Task: Search one way flight ticket for 1 adult, 6 children, 1 infant in seat and 1 infant on lap in business from Durango: Durango√la Plata County Airport to Sheridan: Sheridan County Airport on 8-6-2023. Choice of flights is Southwest. Number of bags: 2 carry on bags. Price is upto 80000. Outbound departure time preference is 14:00.
Action: Mouse moved to (217, 304)
Screenshot: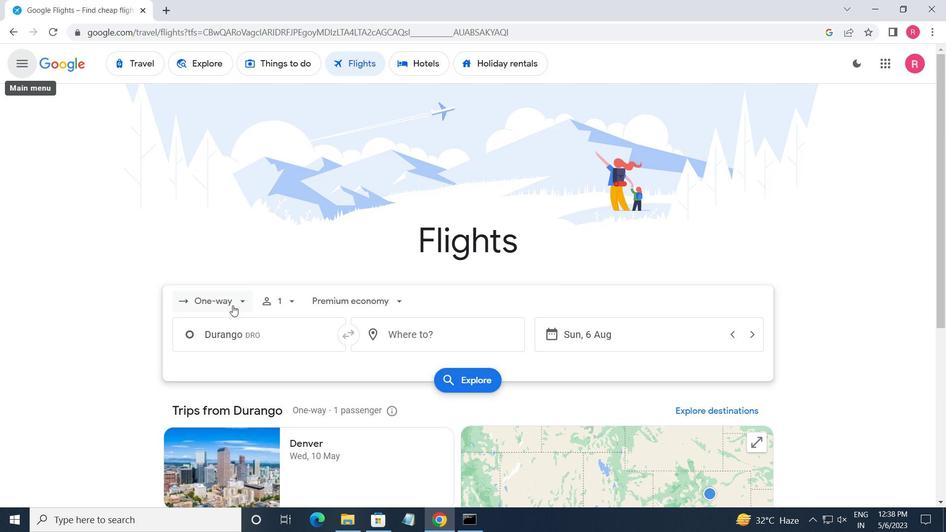 
Action: Mouse pressed left at (217, 304)
Screenshot: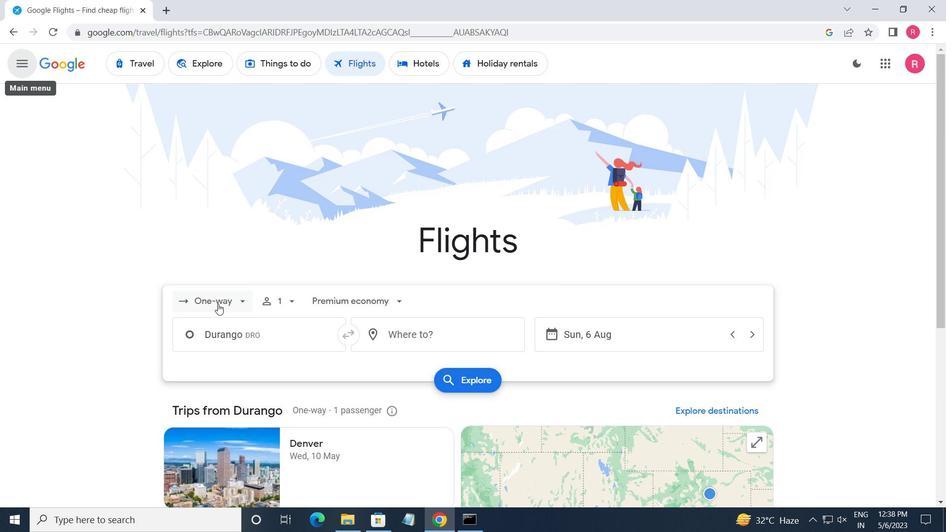 
Action: Mouse moved to (245, 361)
Screenshot: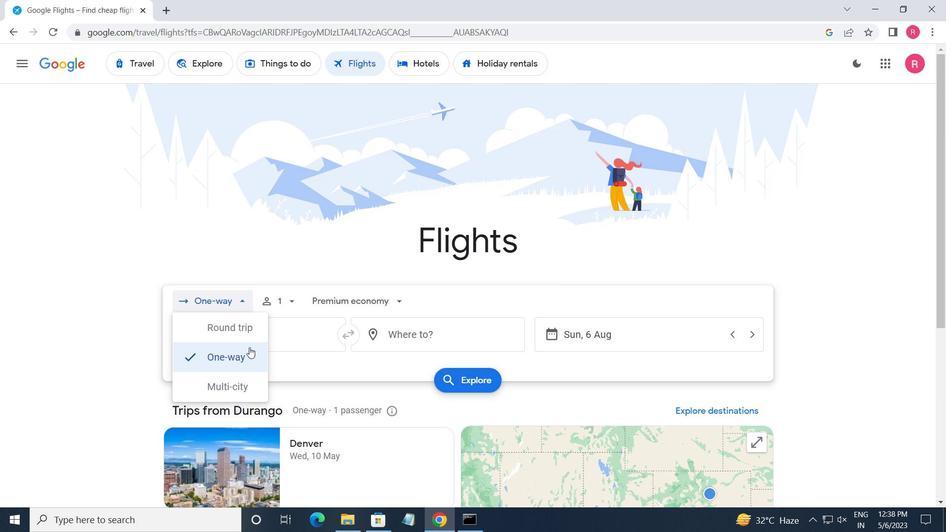 
Action: Mouse pressed left at (245, 361)
Screenshot: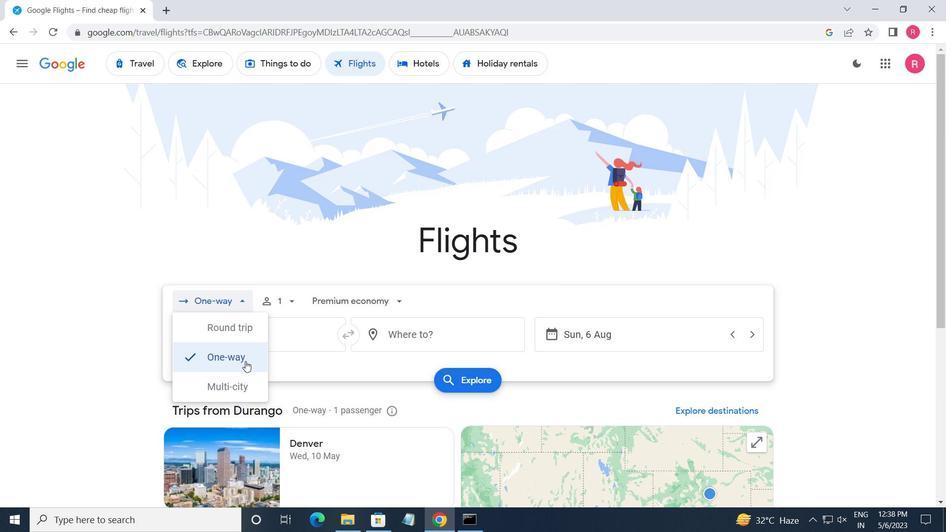 
Action: Mouse moved to (283, 302)
Screenshot: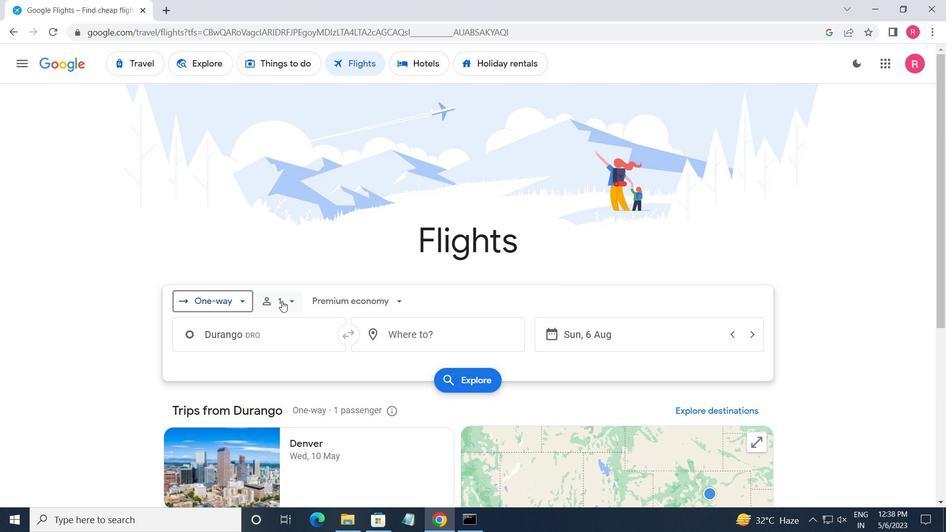 
Action: Mouse pressed left at (283, 302)
Screenshot: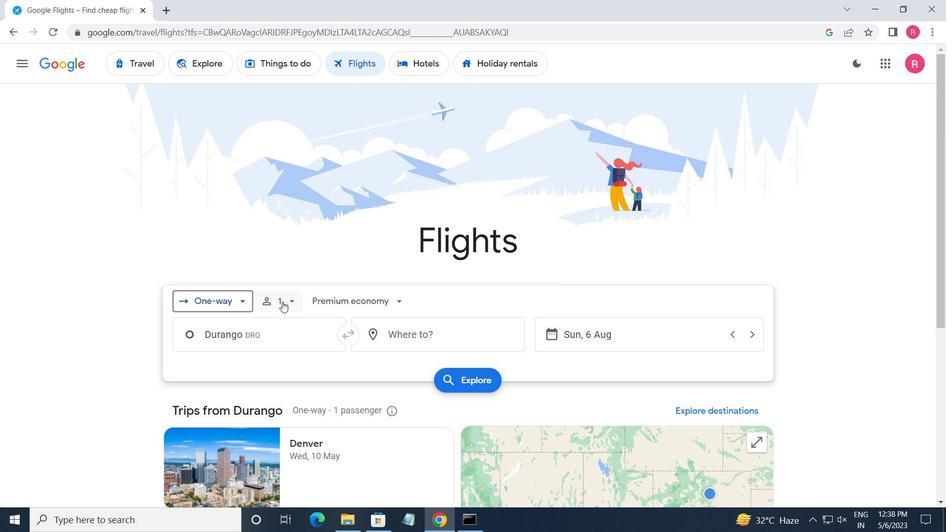 
Action: Mouse moved to (388, 359)
Screenshot: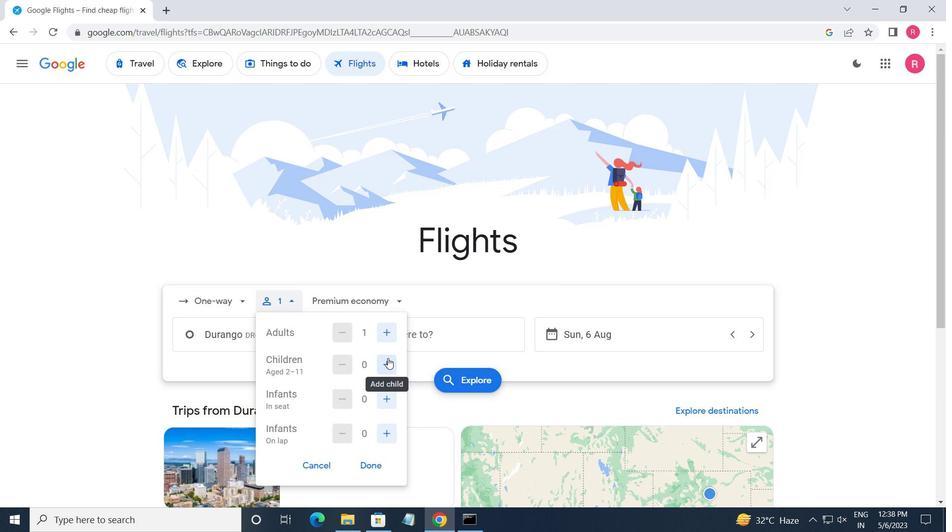
Action: Mouse pressed left at (388, 359)
Screenshot: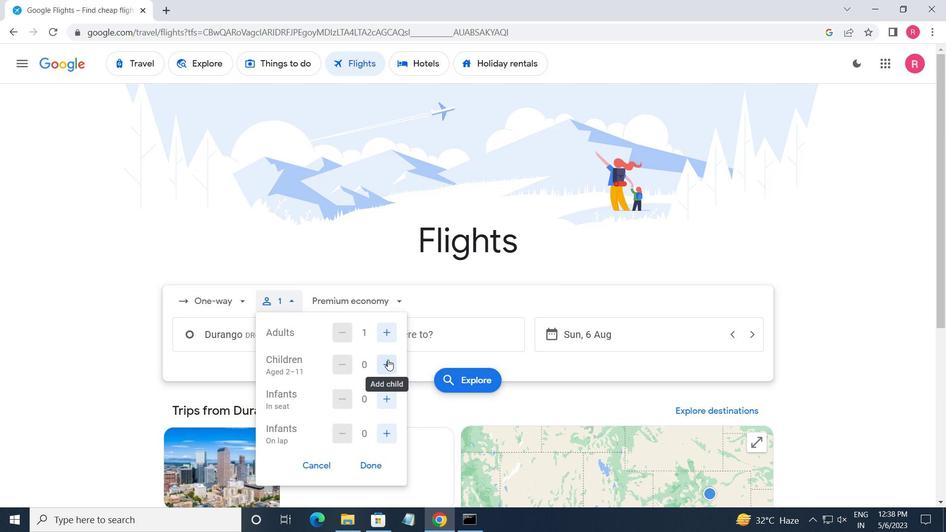 
Action: Mouse pressed left at (388, 359)
Screenshot: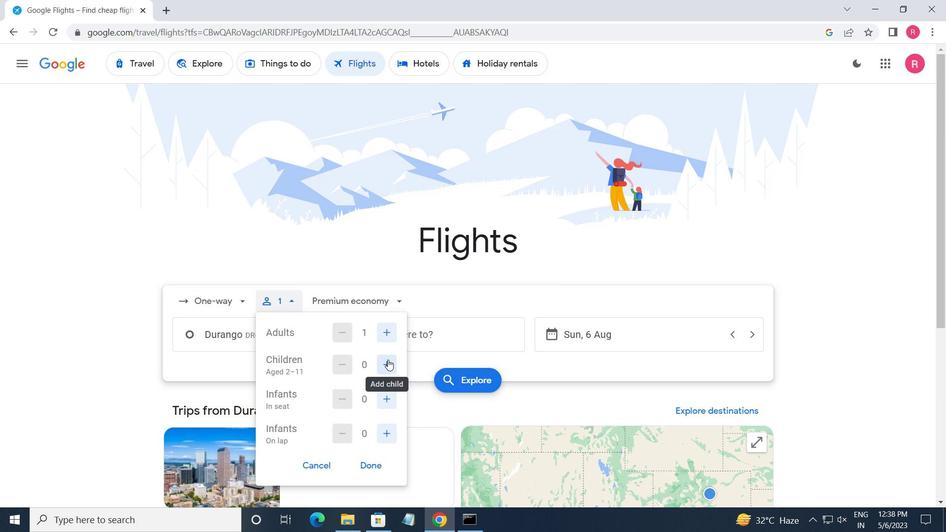 
Action: Mouse pressed left at (388, 359)
Screenshot: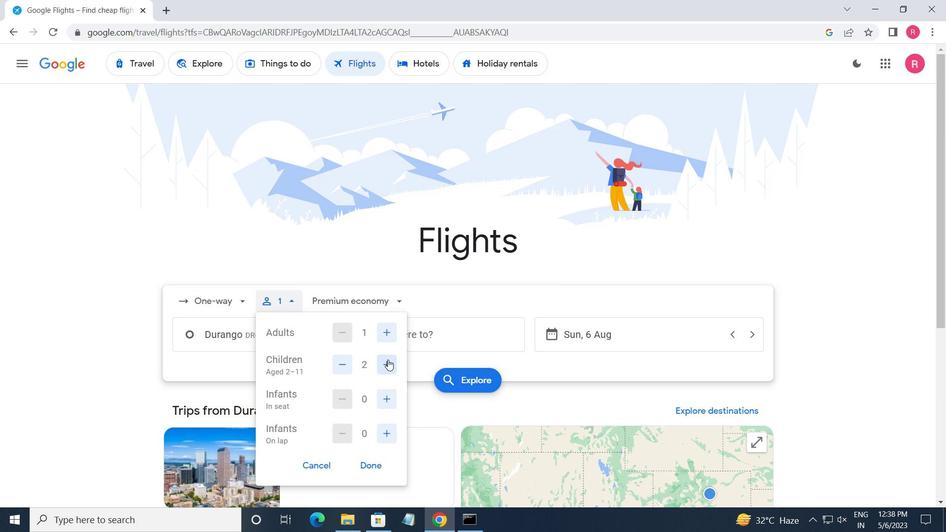 
Action: Mouse pressed left at (388, 359)
Screenshot: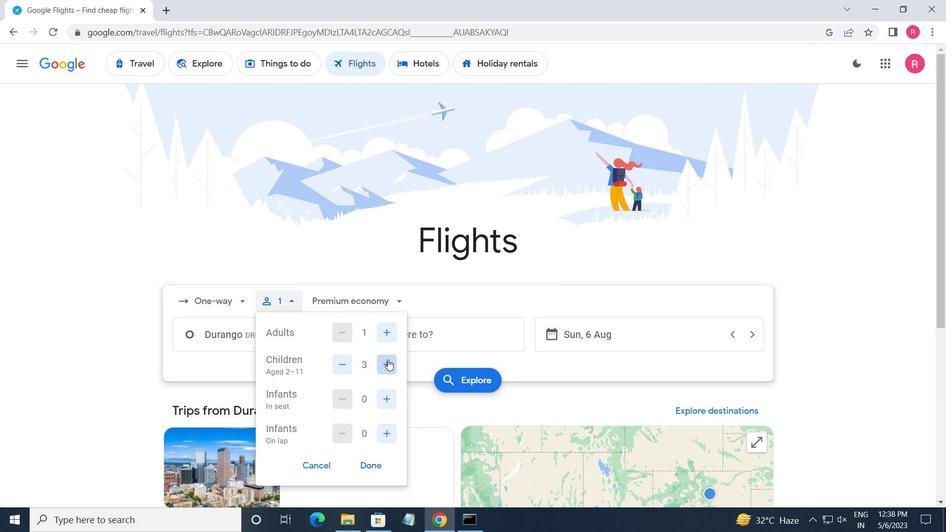 
Action: Mouse pressed left at (388, 359)
Screenshot: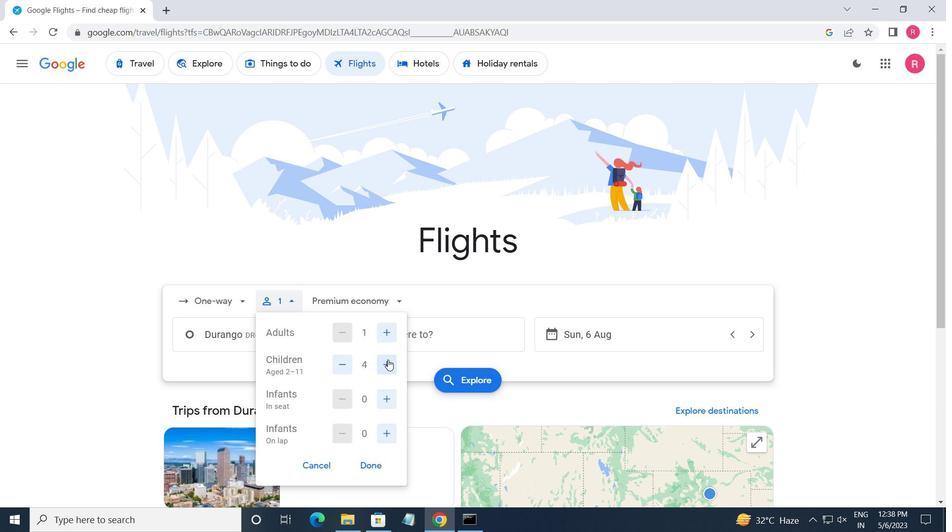 
Action: Mouse pressed left at (388, 359)
Screenshot: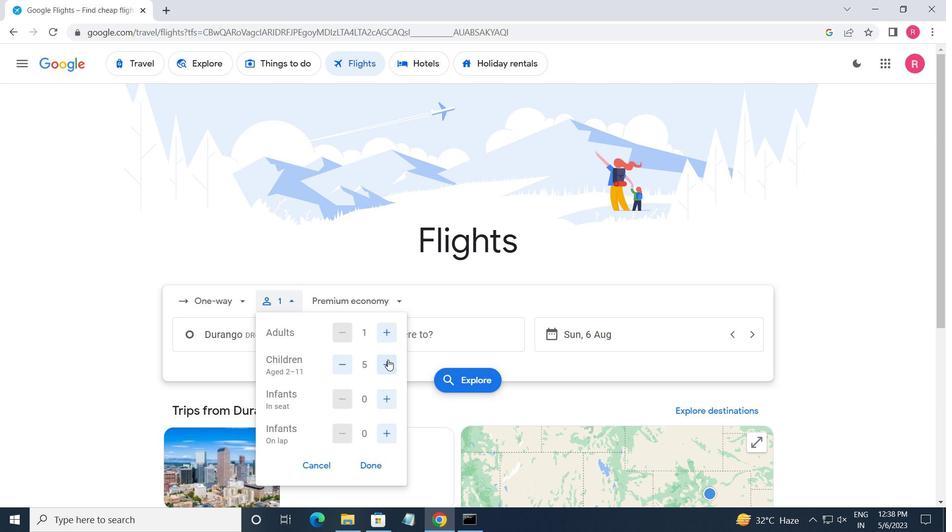 
Action: Mouse moved to (387, 403)
Screenshot: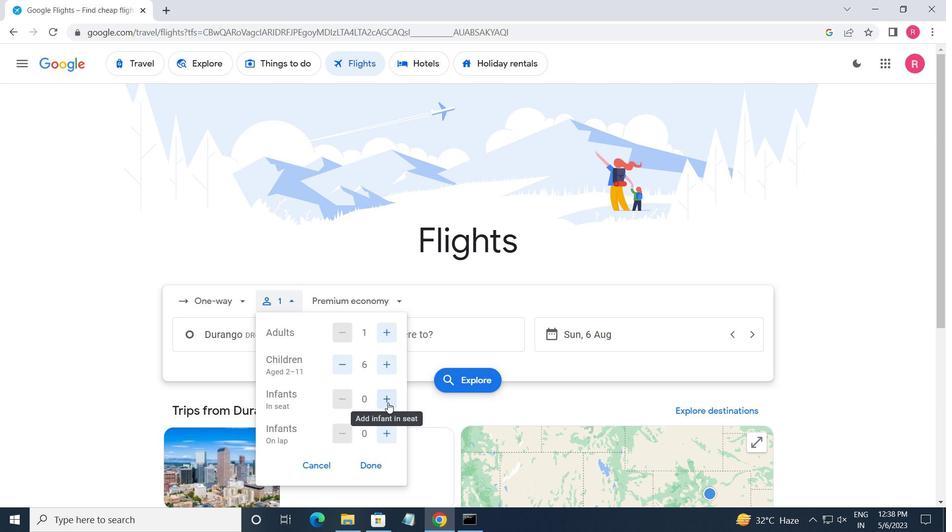 
Action: Mouse pressed left at (387, 403)
Screenshot: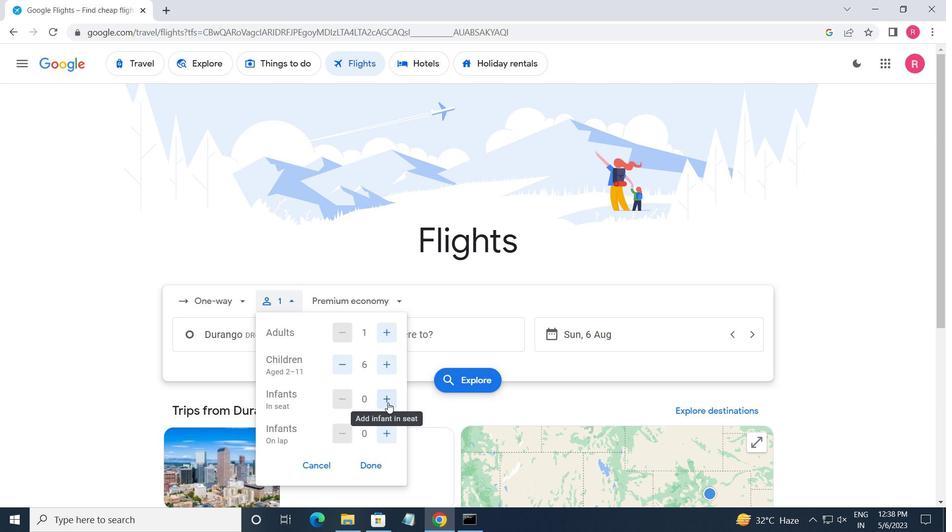
Action: Mouse moved to (386, 441)
Screenshot: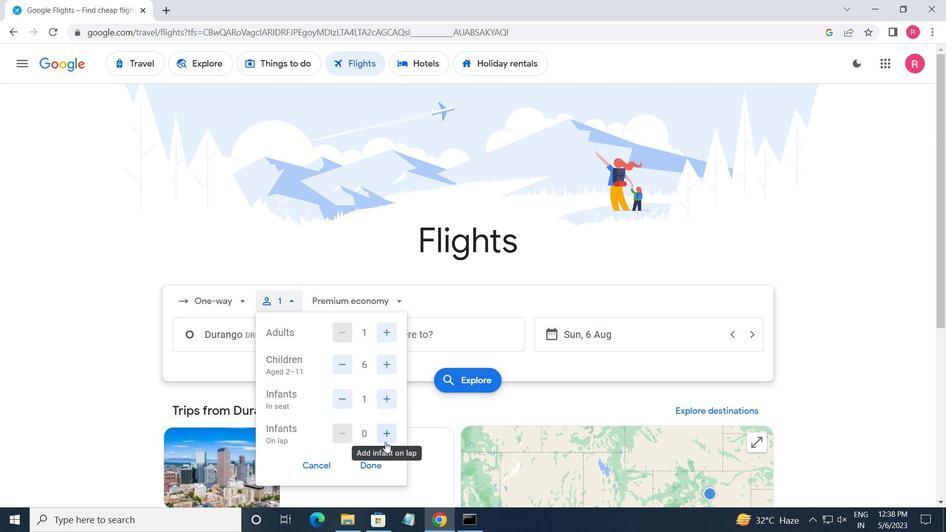 
Action: Mouse pressed left at (386, 441)
Screenshot: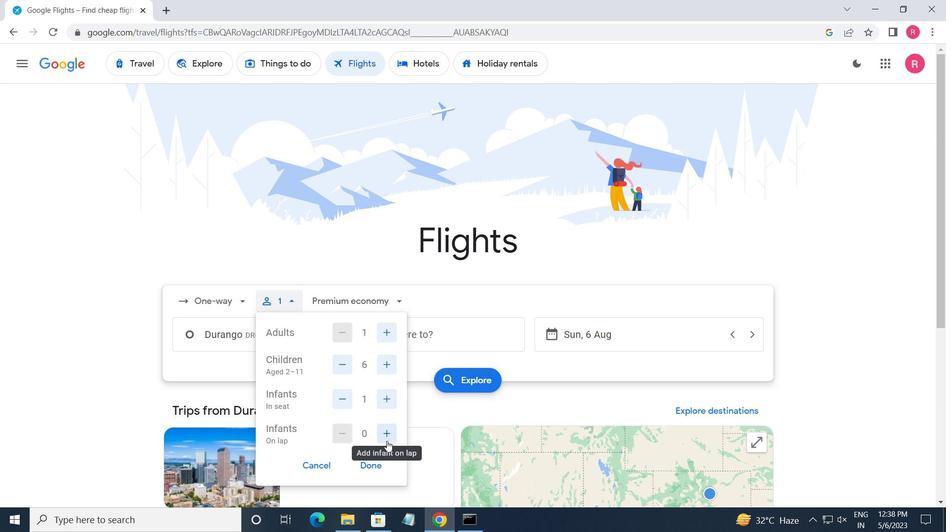 
Action: Mouse moved to (372, 466)
Screenshot: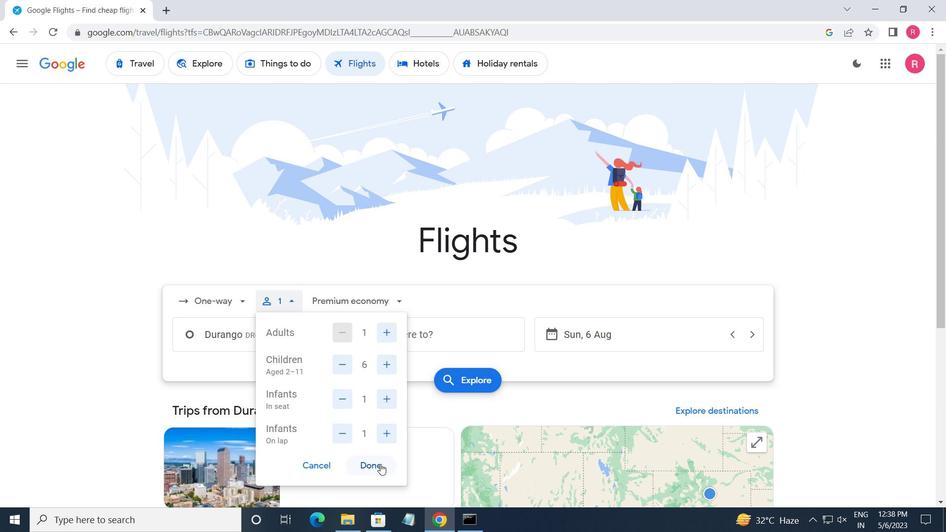 
Action: Mouse pressed left at (372, 466)
Screenshot: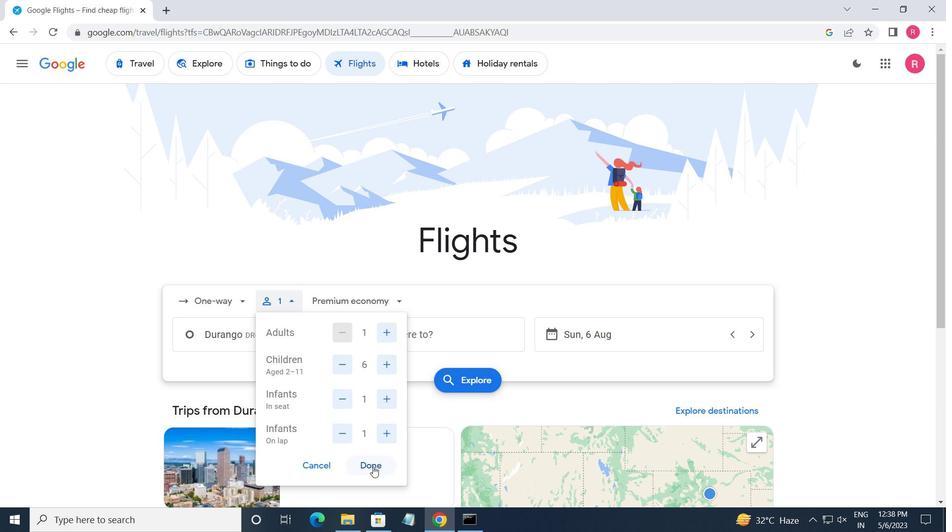 
Action: Mouse moved to (364, 307)
Screenshot: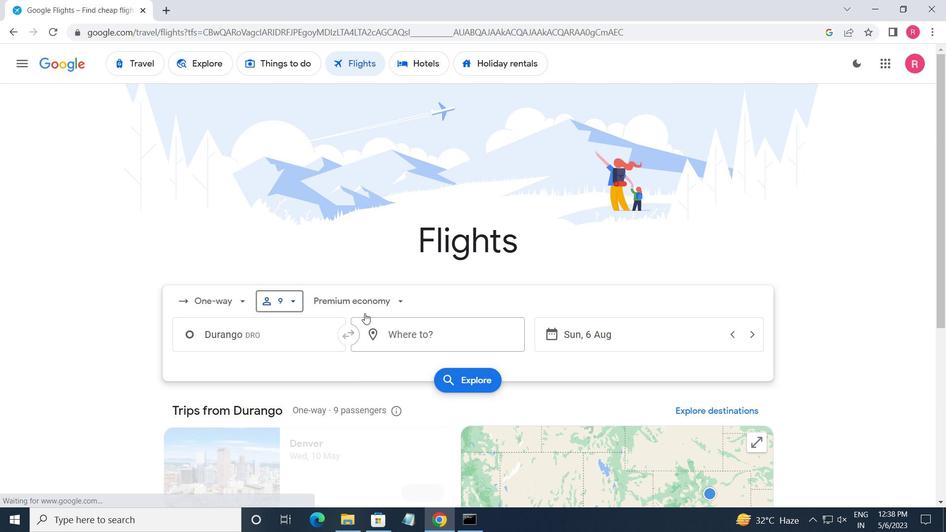 
Action: Mouse pressed left at (364, 307)
Screenshot: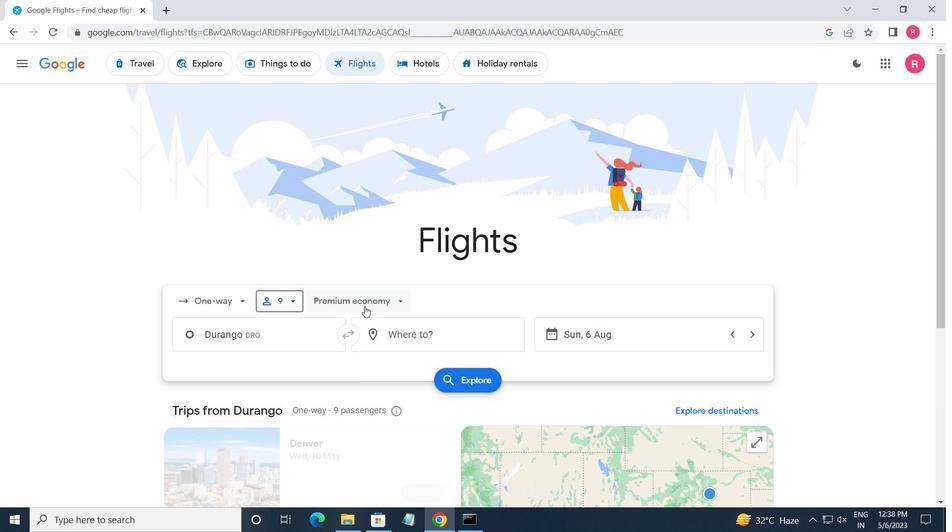 
Action: Mouse moved to (355, 384)
Screenshot: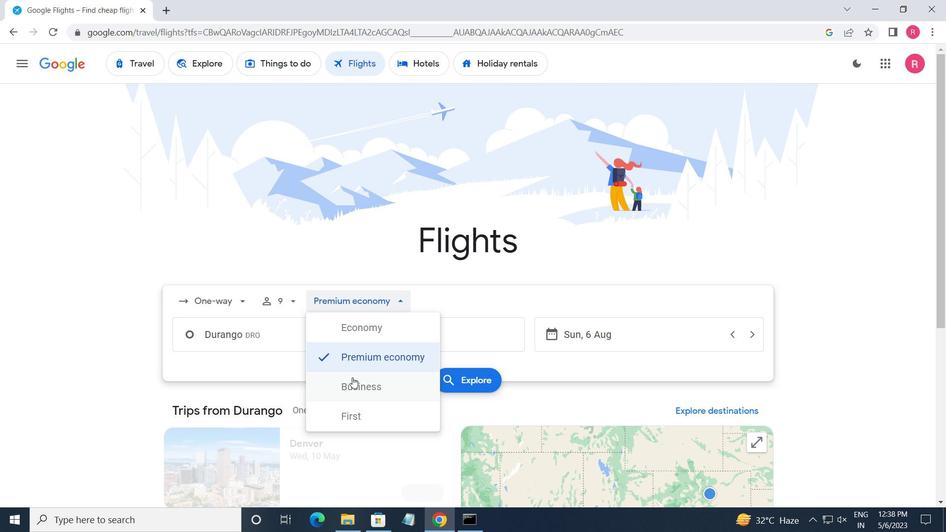 
Action: Mouse pressed left at (355, 384)
Screenshot: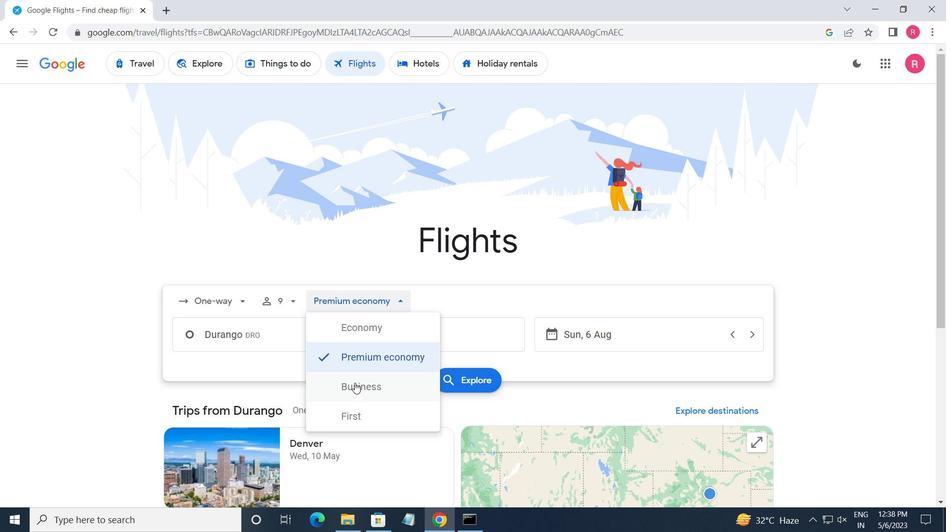 
Action: Mouse moved to (276, 341)
Screenshot: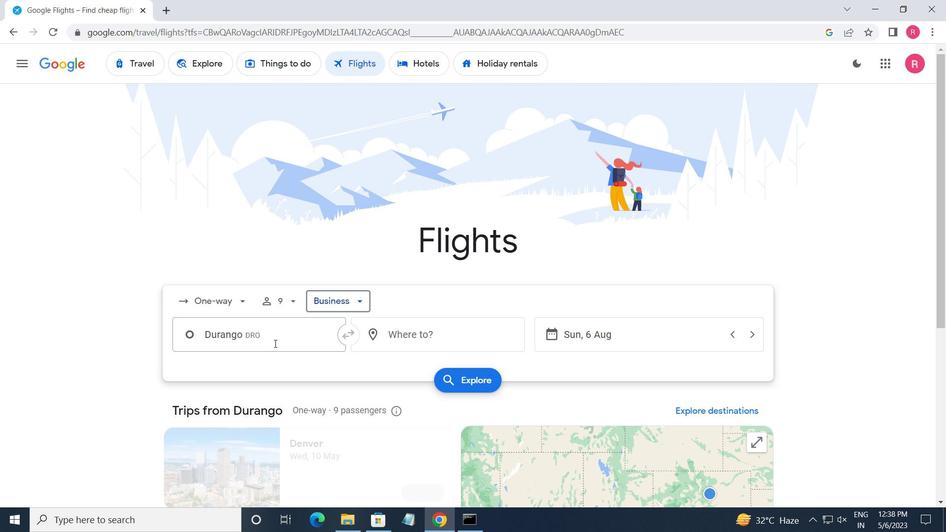 
Action: Mouse pressed left at (276, 341)
Screenshot: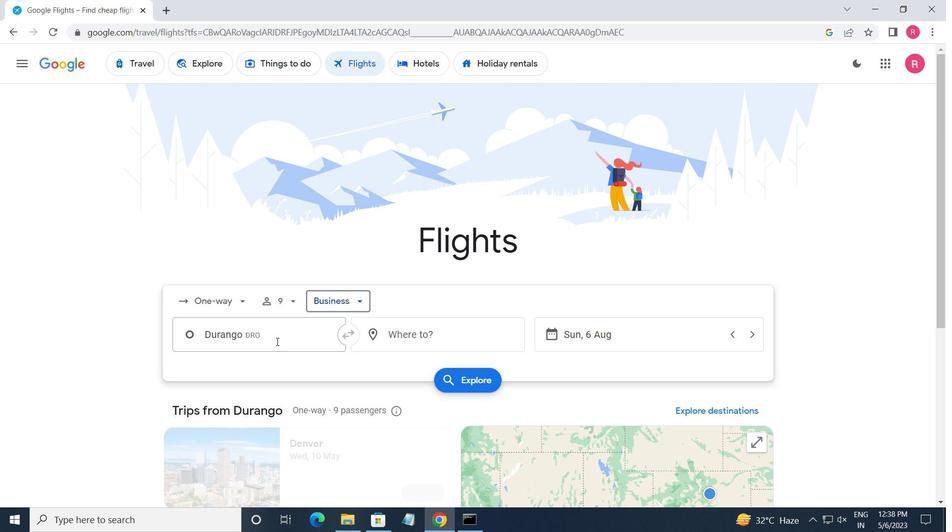 
Action: Key pressed <Key.shift>DURAGO
Screenshot: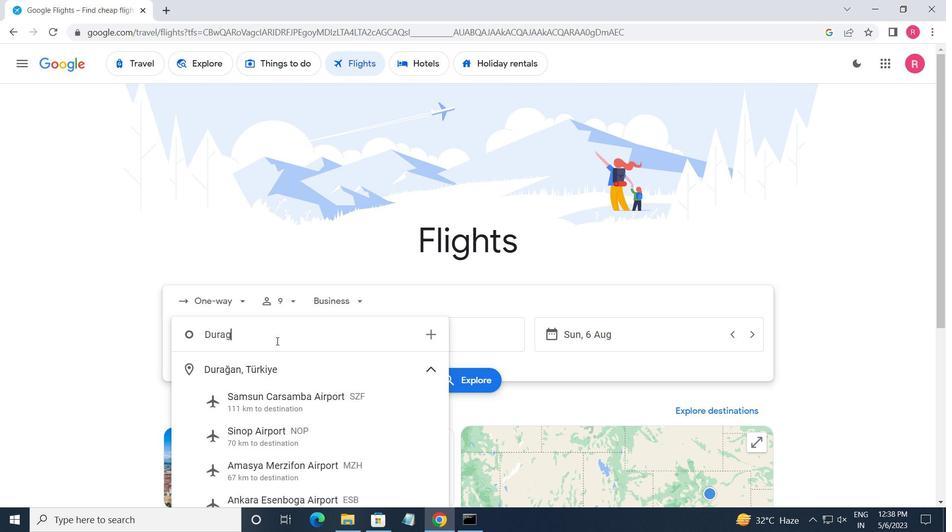 
Action: Mouse moved to (297, 410)
Screenshot: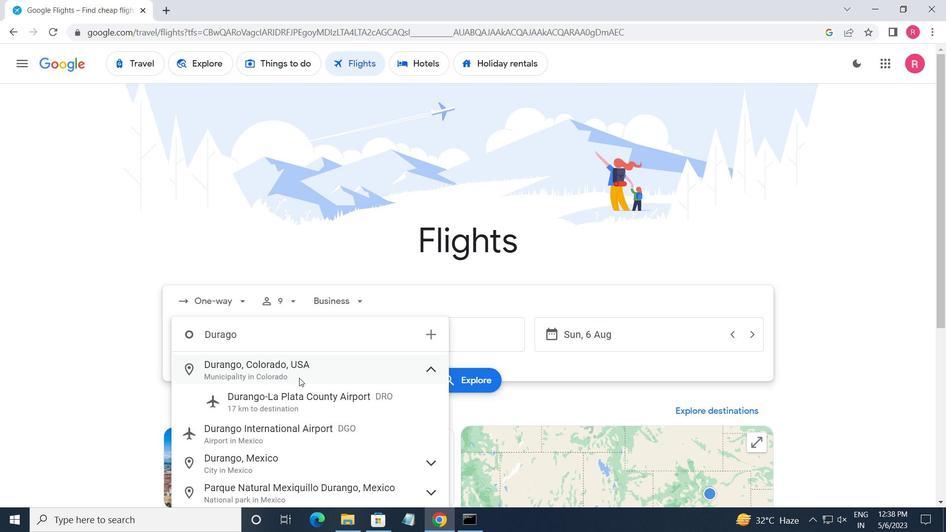 
Action: Mouse pressed left at (297, 410)
Screenshot: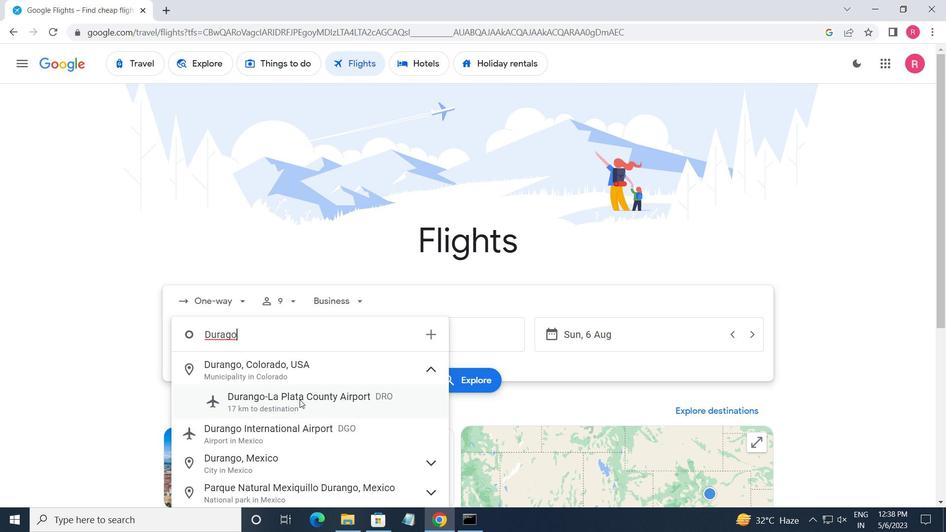 
Action: Mouse moved to (441, 342)
Screenshot: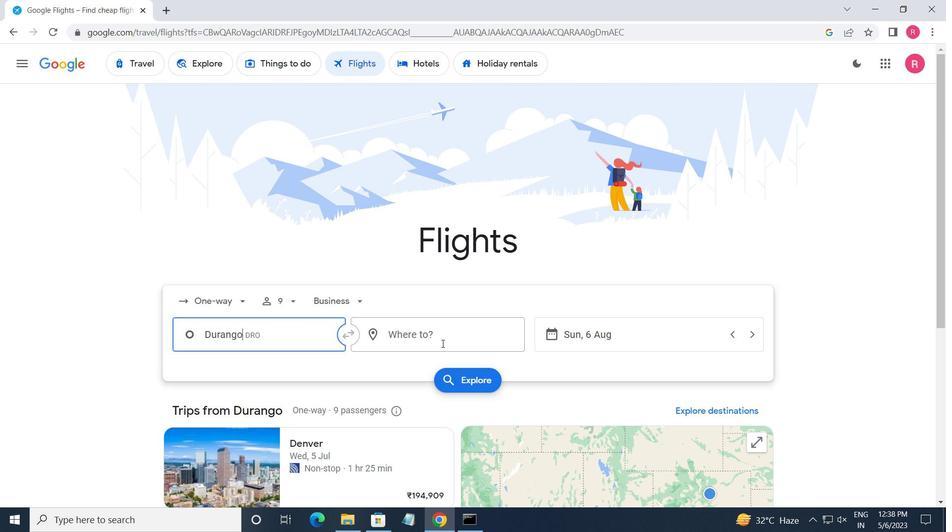 
Action: Mouse pressed left at (441, 342)
Screenshot: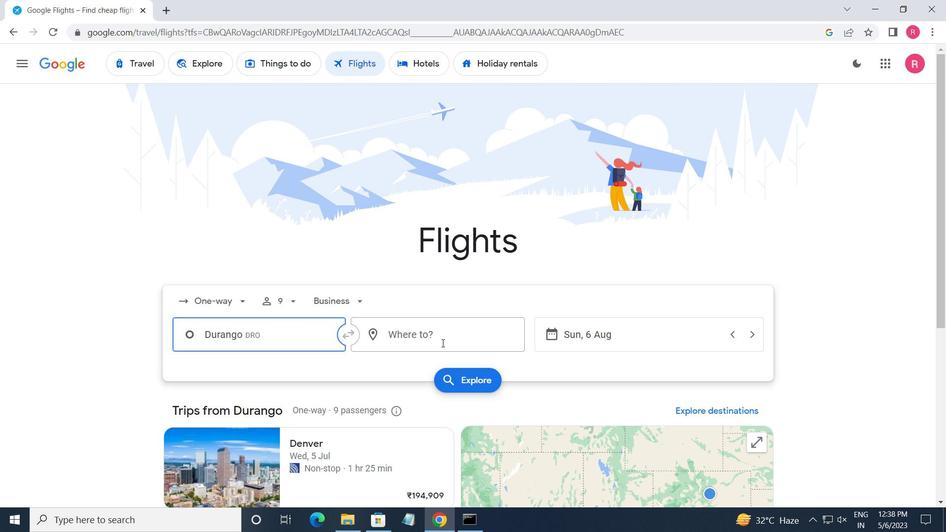 
Action: Key pressed <Key.shift>SHERIDAN
Screenshot: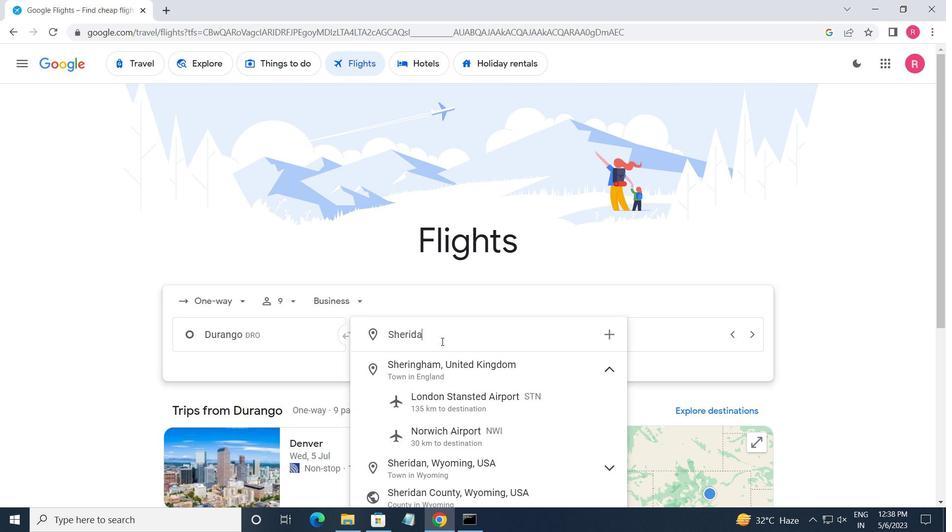 
Action: Mouse moved to (497, 404)
Screenshot: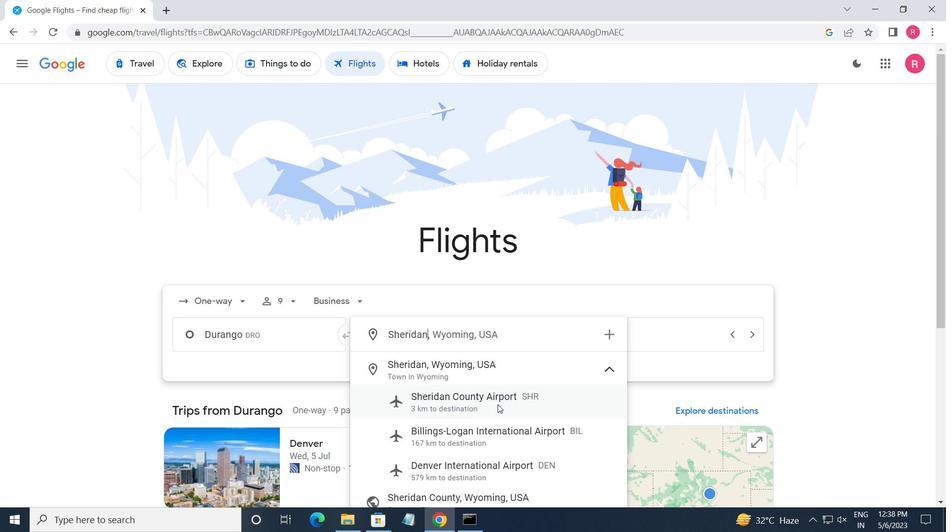 
Action: Mouse pressed left at (497, 404)
Screenshot: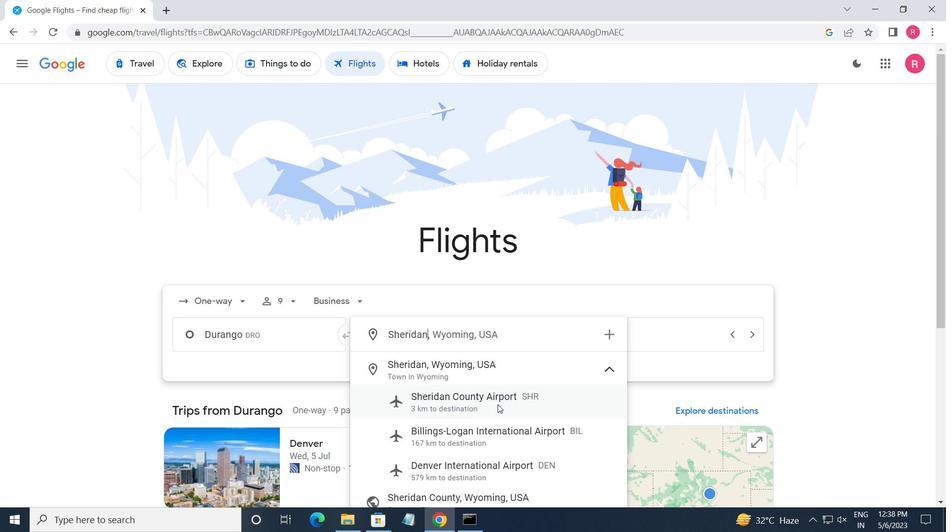 
Action: Mouse moved to (572, 330)
Screenshot: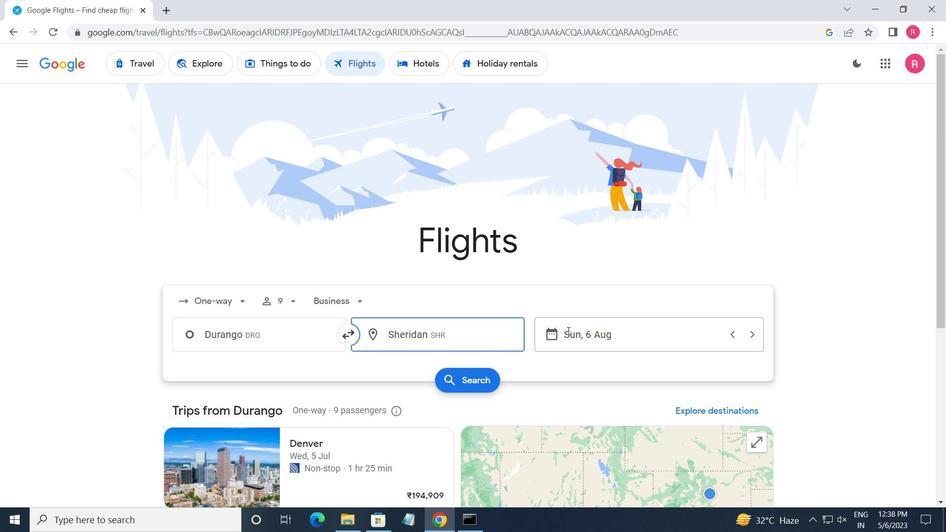 
Action: Mouse pressed left at (572, 330)
Screenshot: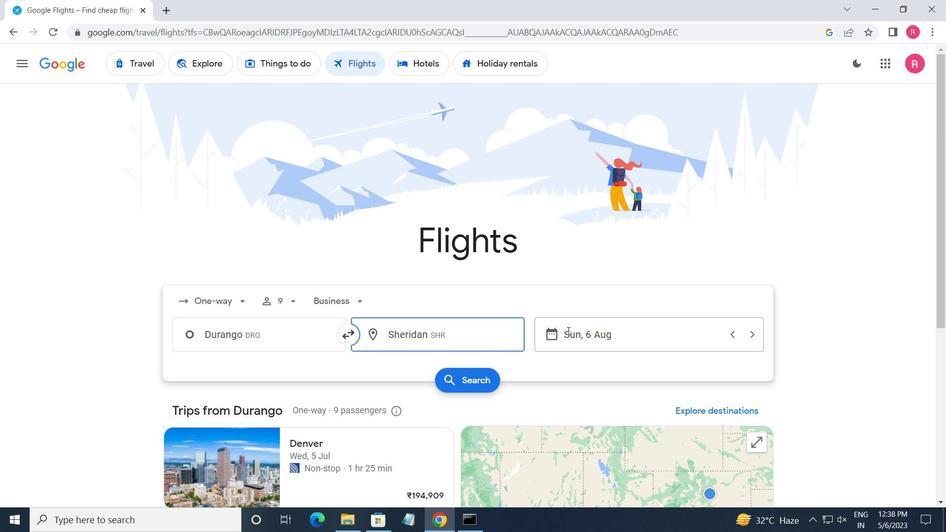 
Action: Mouse moved to (331, 320)
Screenshot: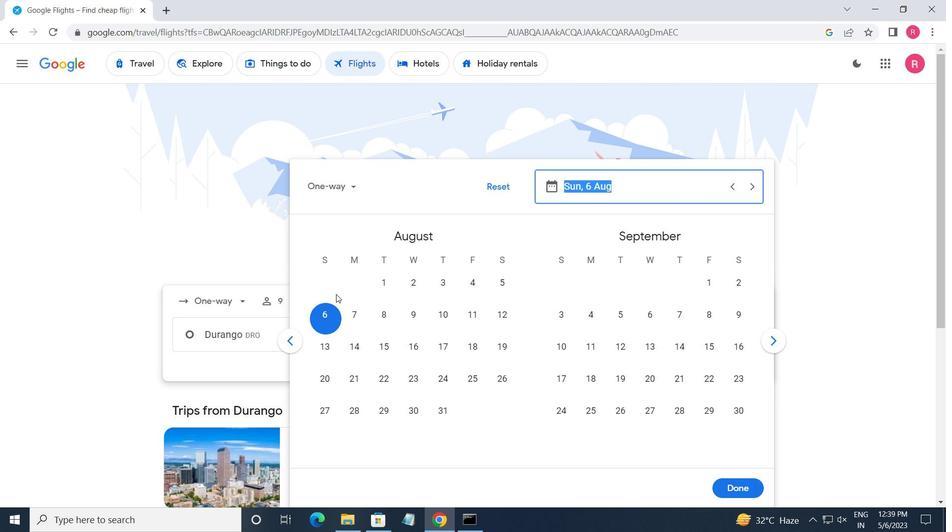 
Action: Mouse pressed left at (331, 320)
Screenshot: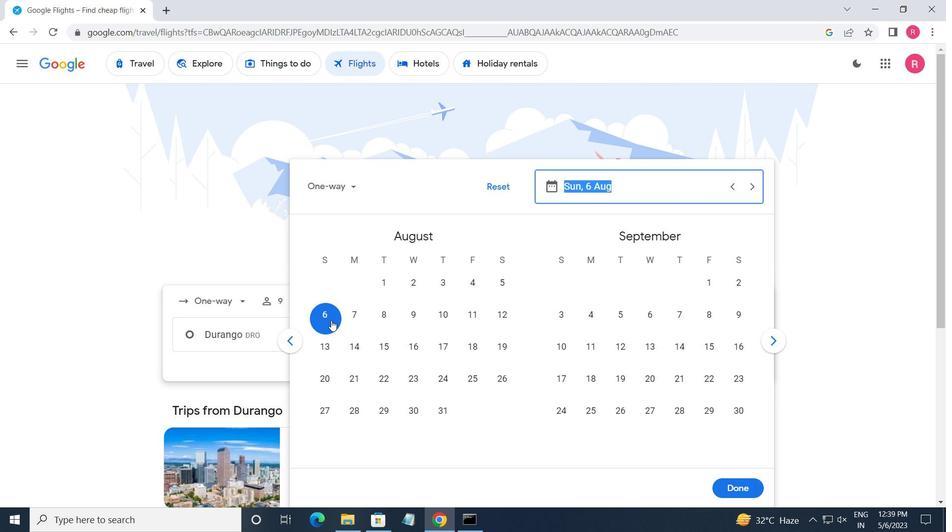 
Action: Mouse moved to (735, 486)
Screenshot: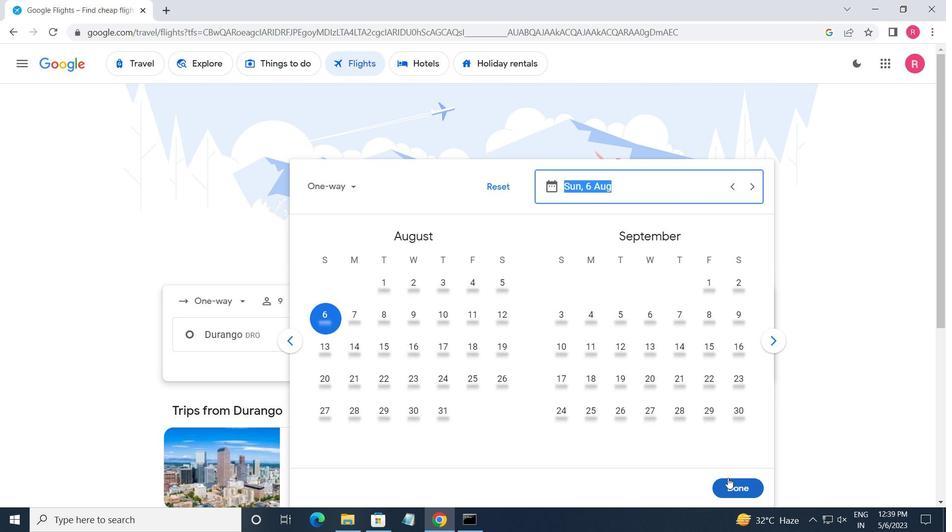 
Action: Mouse pressed left at (735, 486)
Screenshot: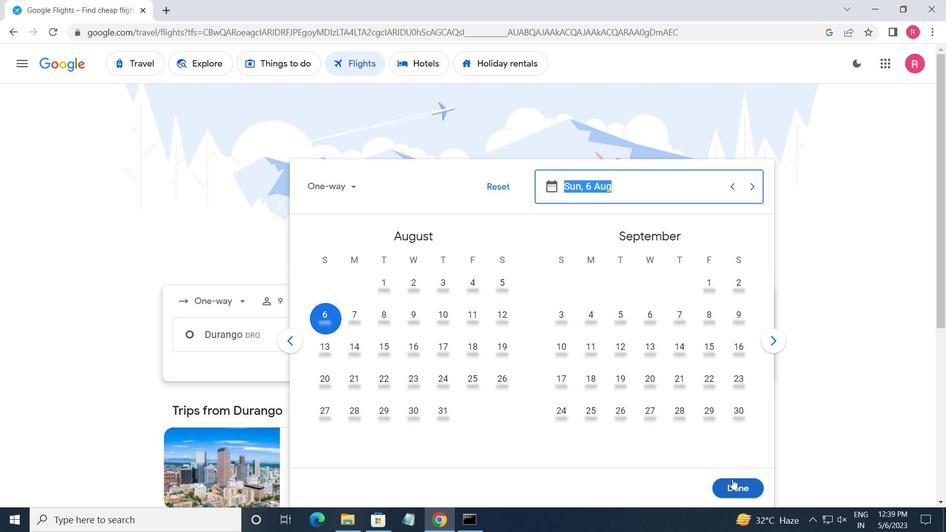 
Action: Mouse moved to (469, 367)
Screenshot: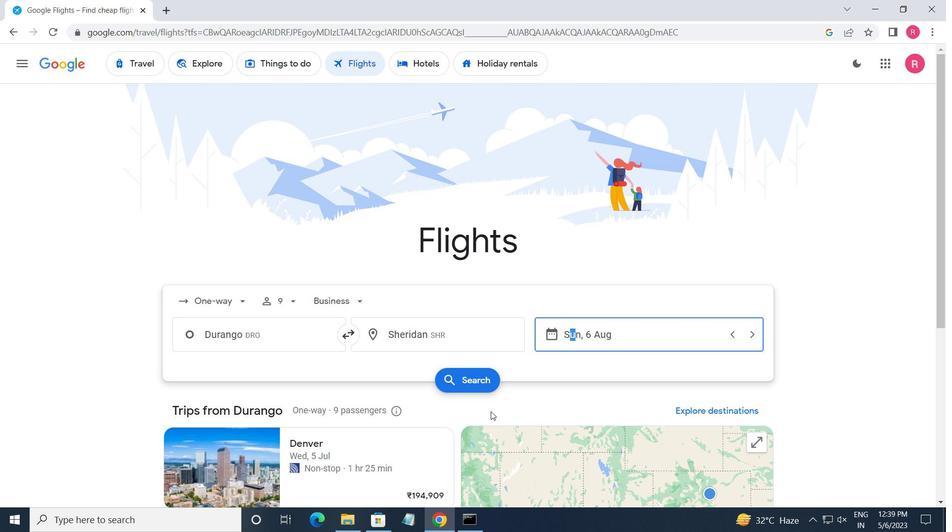 
Action: Mouse pressed left at (469, 367)
Screenshot: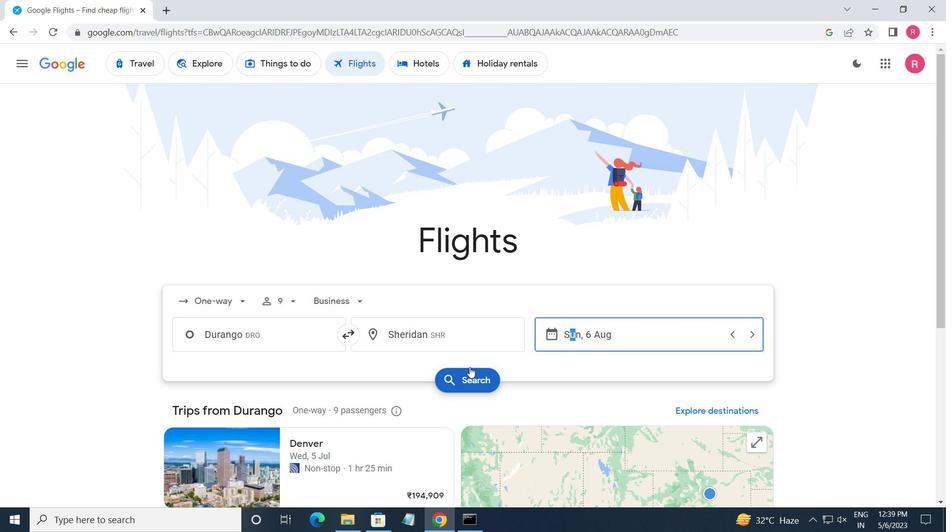 
Action: Mouse moved to (196, 176)
Screenshot: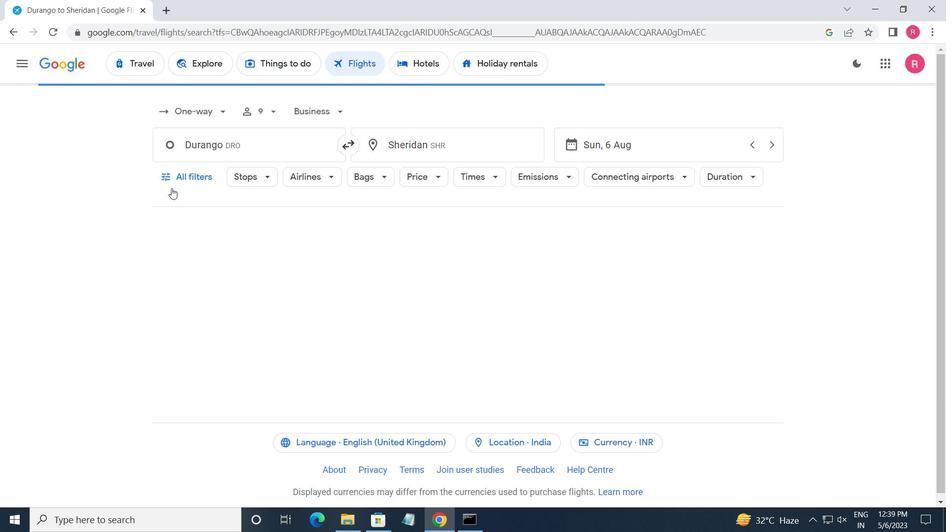 
Action: Mouse pressed left at (196, 176)
Screenshot: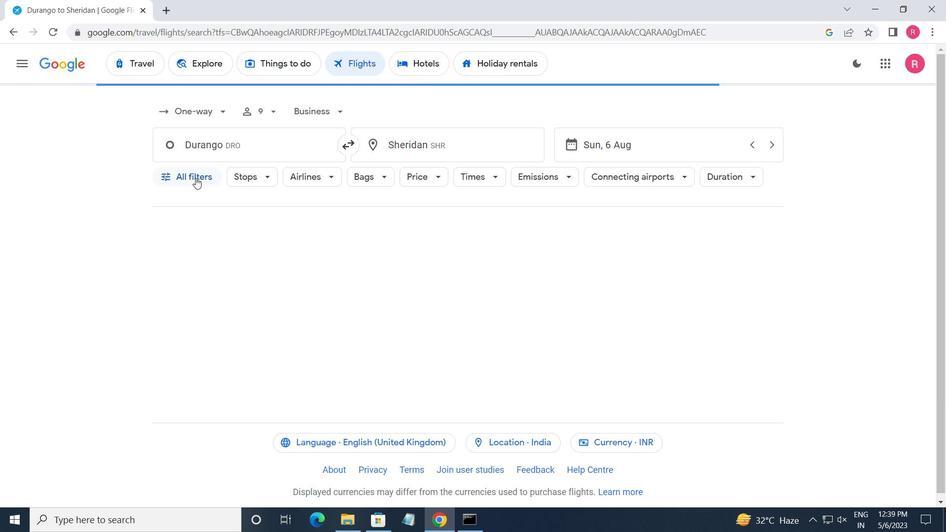 
Action: Mouse moved to (220, 331)
Screenshot: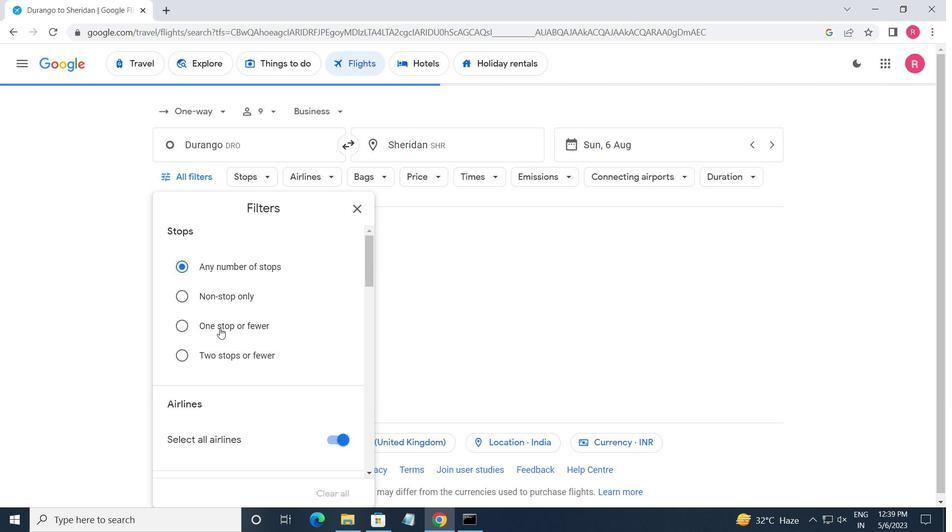 
Action: Mouse scrolled (220, 331) with delta (0, 0)
Screenshot: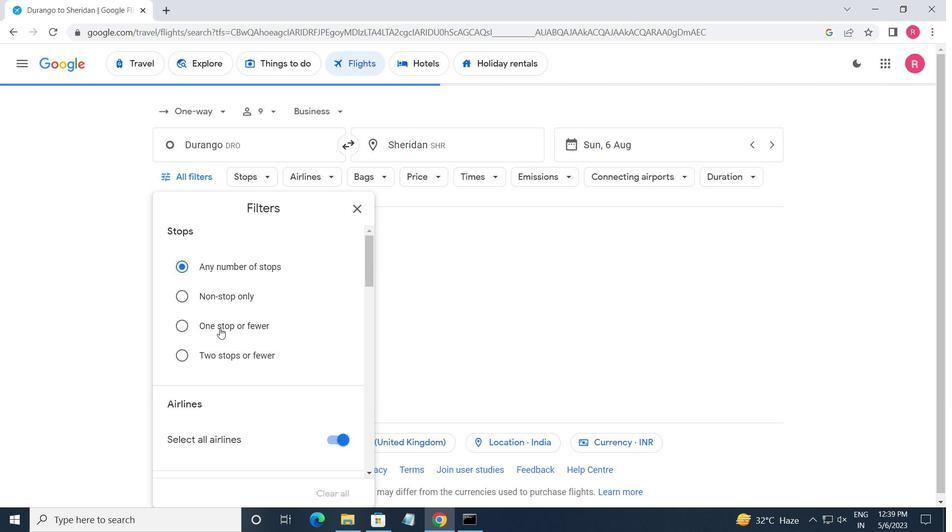 
Action: Mouse moved to (251, 331)
Screenshot: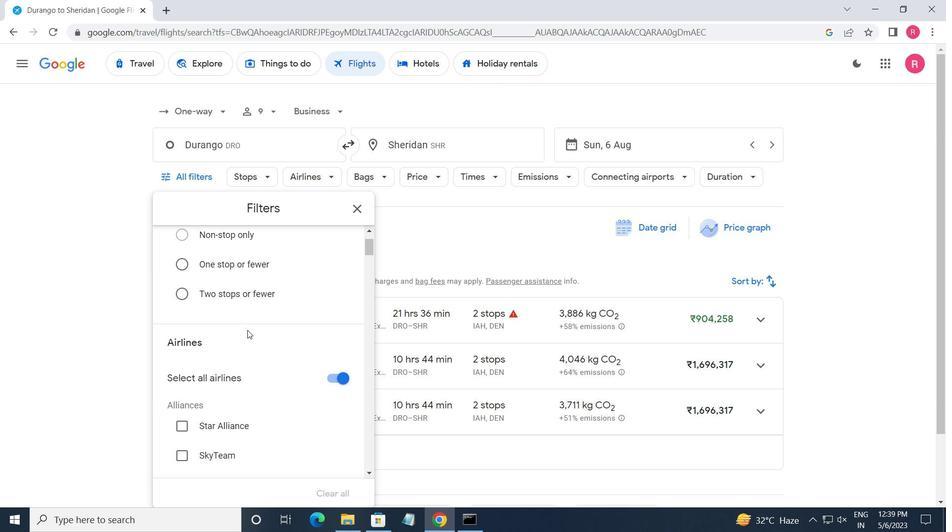 
Action: Mouse scrolled (251, 331) with delta (0, 0)
Screenshot: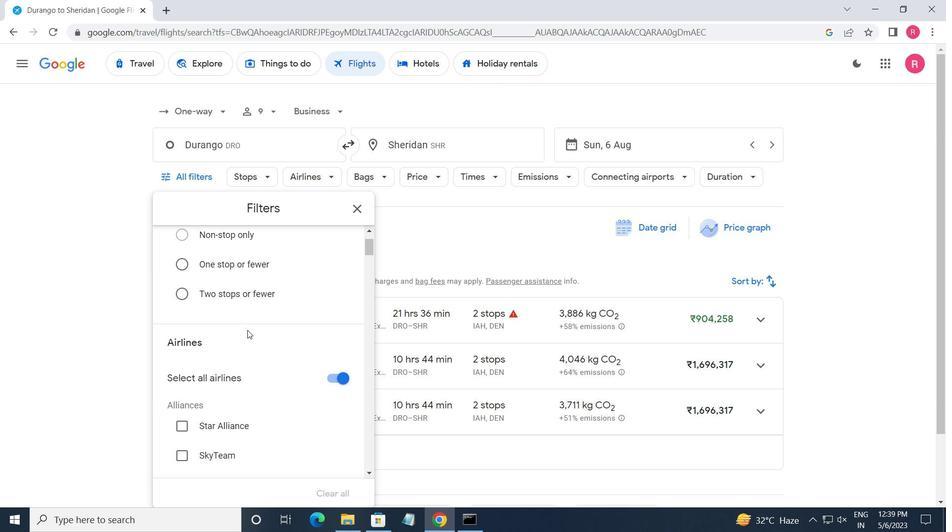 
Action: Mouse moved to (260, 336)
Screenshot: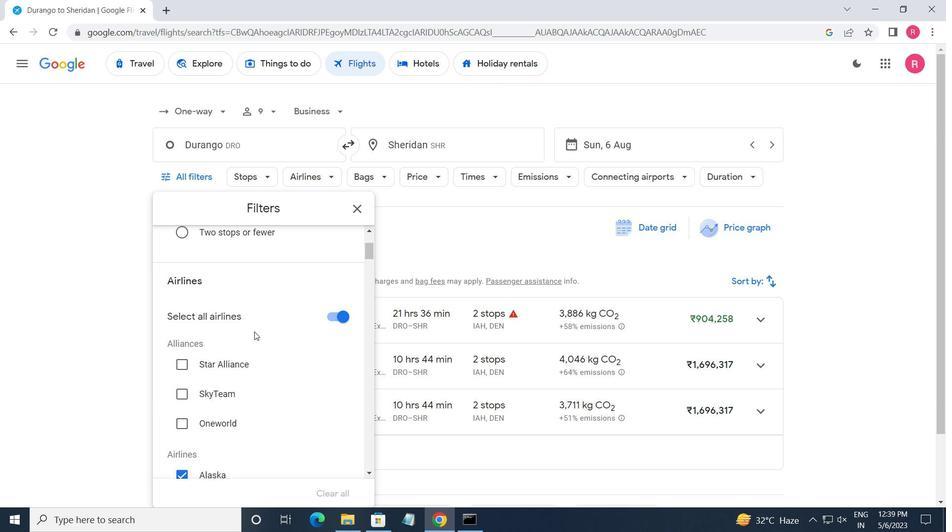 
Action: Mouse scrolled (260, 335) with delta (0, 0)
Screenshot: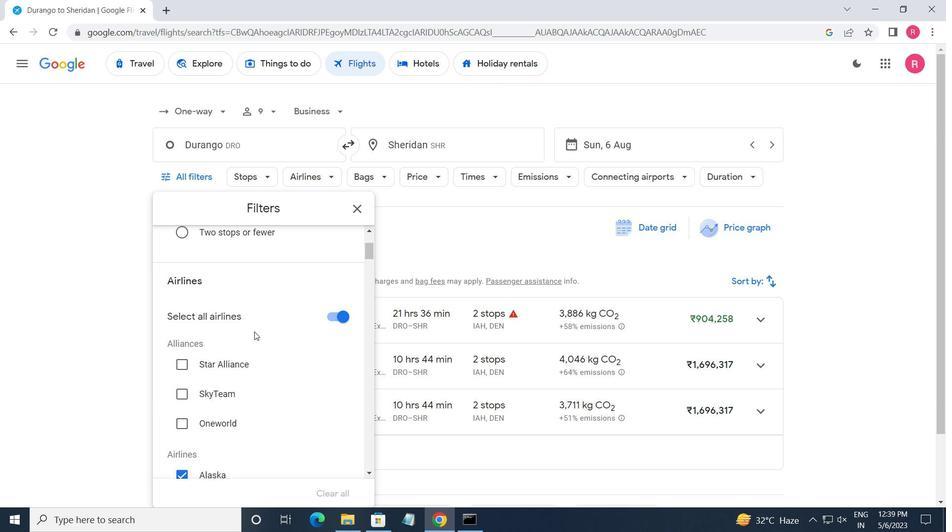 
Action: Mouse moved to (262, 336)
Screenshot: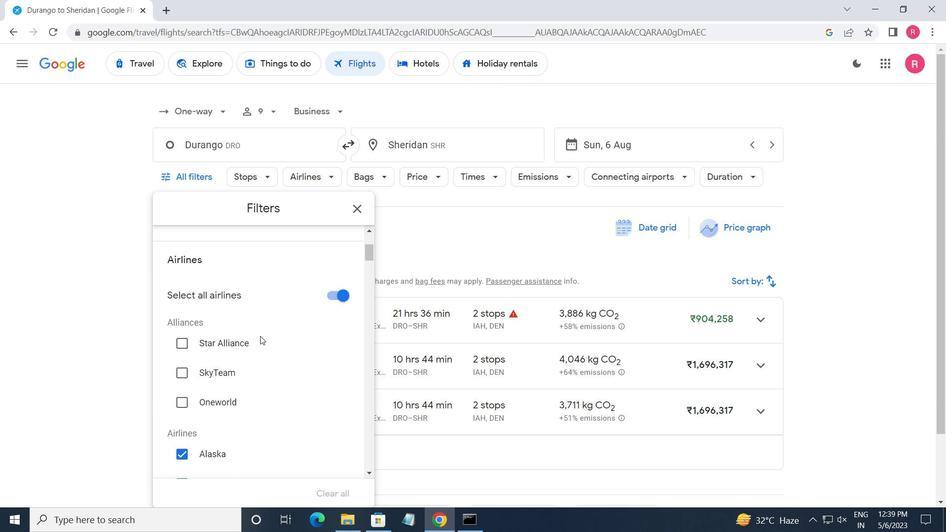 
Action: Mouse scrolled (262, 335) with delta (0, 0)
Screenshot: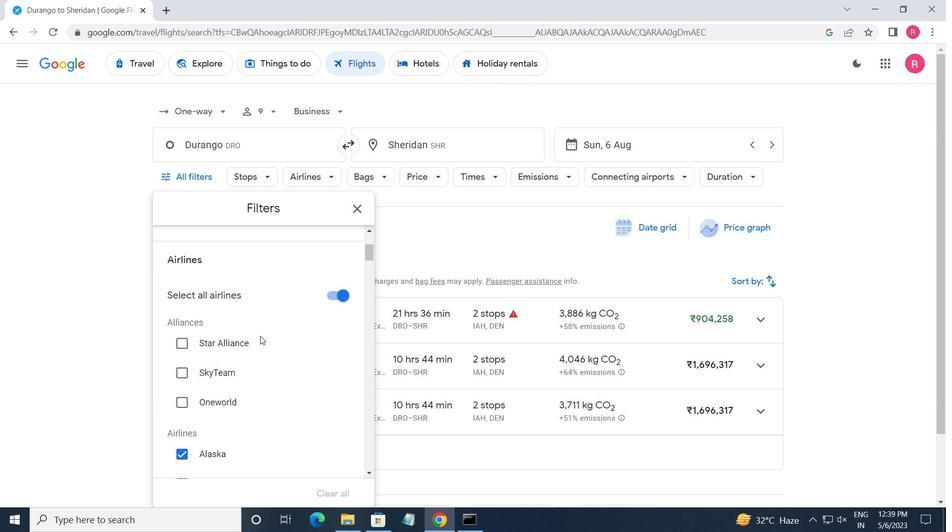 
Action: Mouse moved to (264, 335)
Screenshot: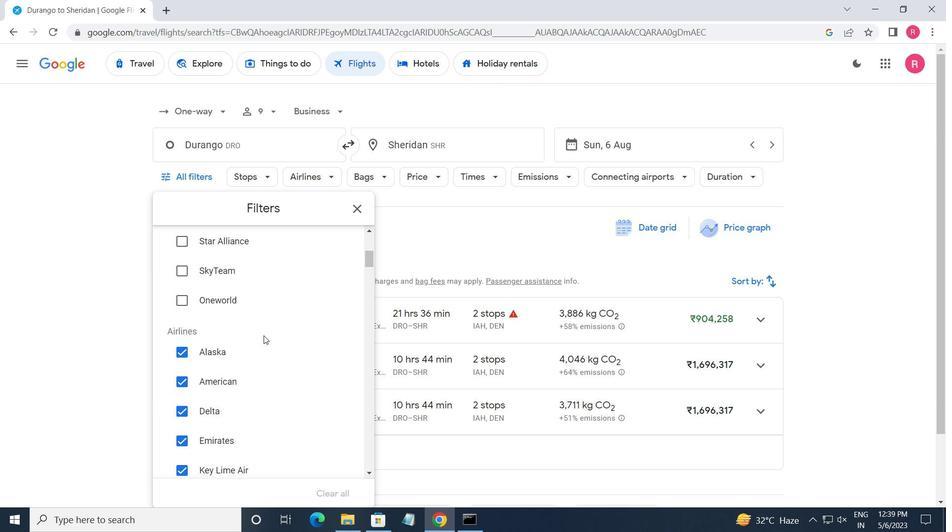 
Action: Mouse scrolled (264, 335) with delta (0, 0)
Screenshot: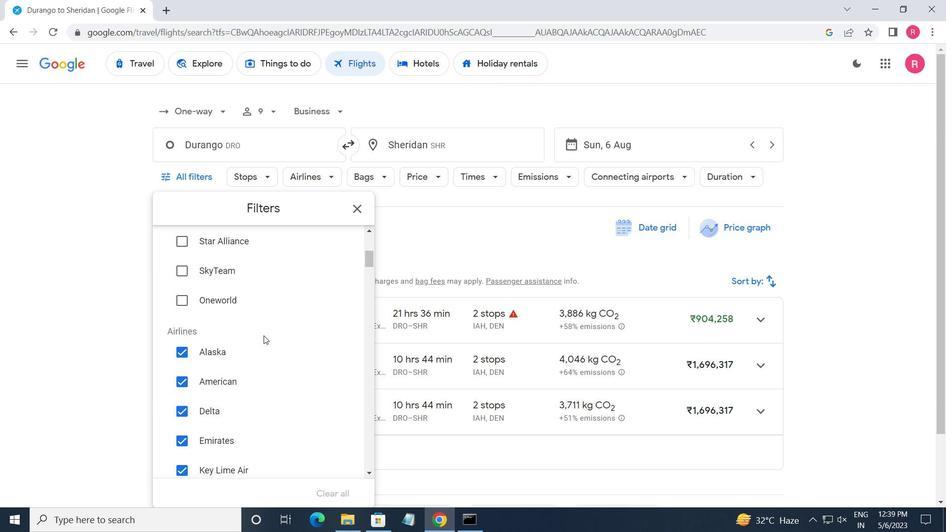 
Action: Mouse moved to (268, 336)
Screenshot: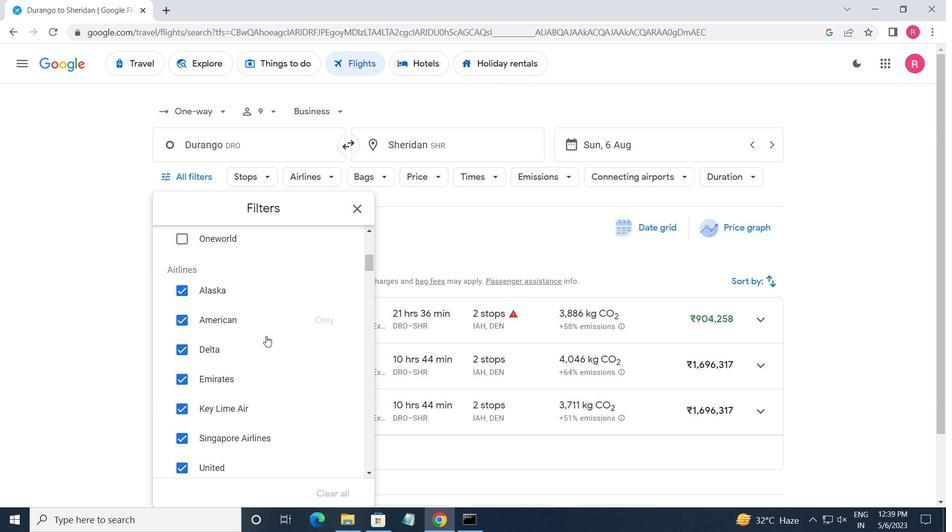 
Action: Mouse scrolled (268, 336) with delta (0, 0)
Screenshot: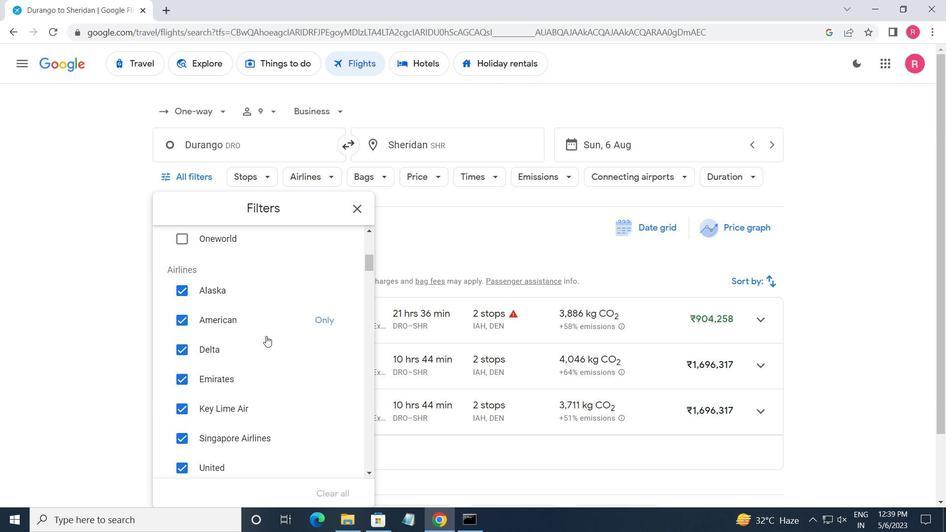 
Action: Mouse scrolled (268, 337) with delta (0, 0)
Screenshot: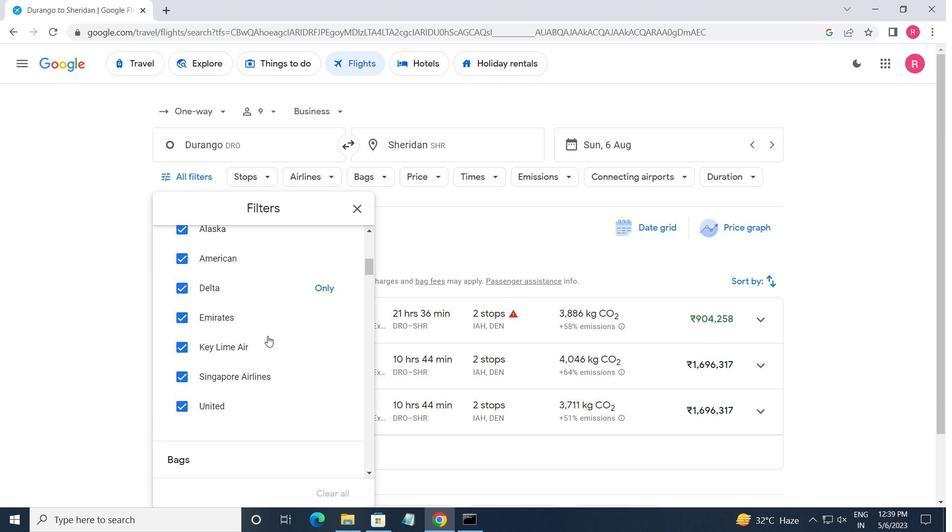 
Action: Mouse moved to (268, 336)
Screenshot: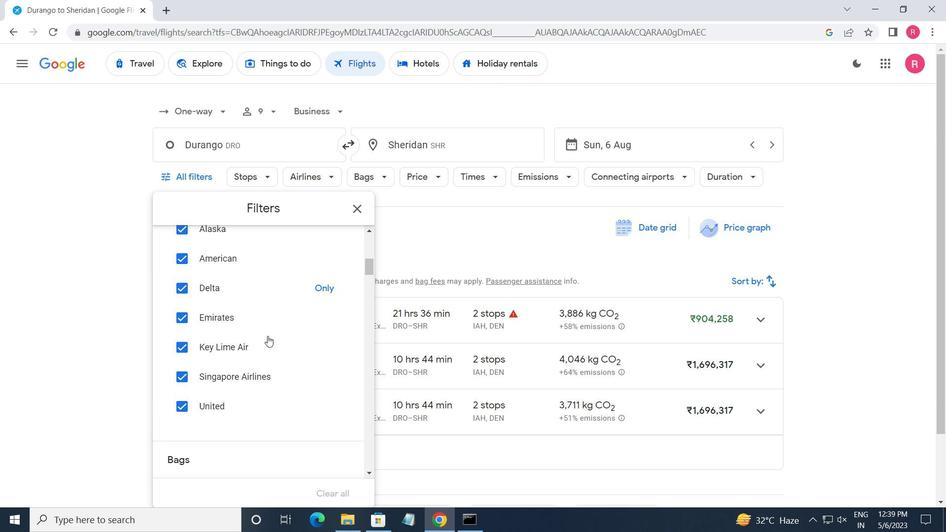 
Action: Mouse scrolled (268, 337) with delta (0, 0)
Screenshot: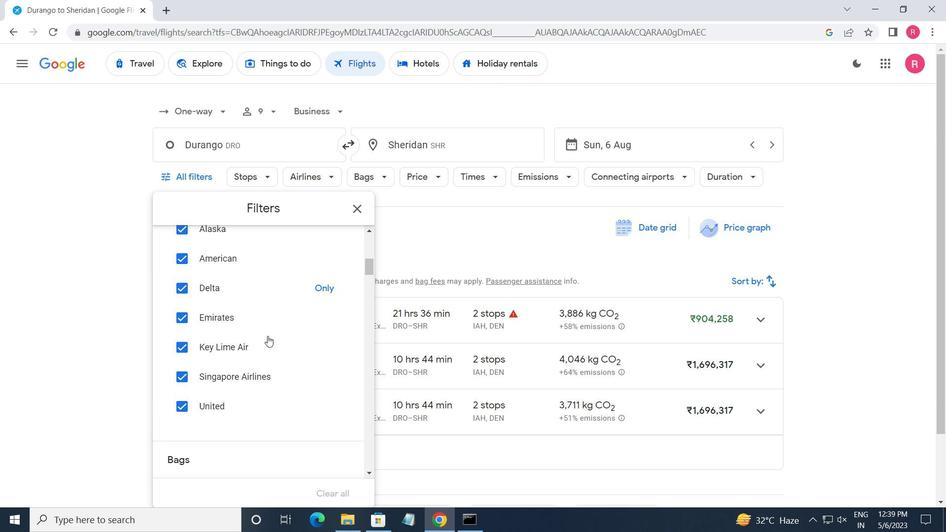 
Action: Mouse moved to (268, 336)
Screenshot: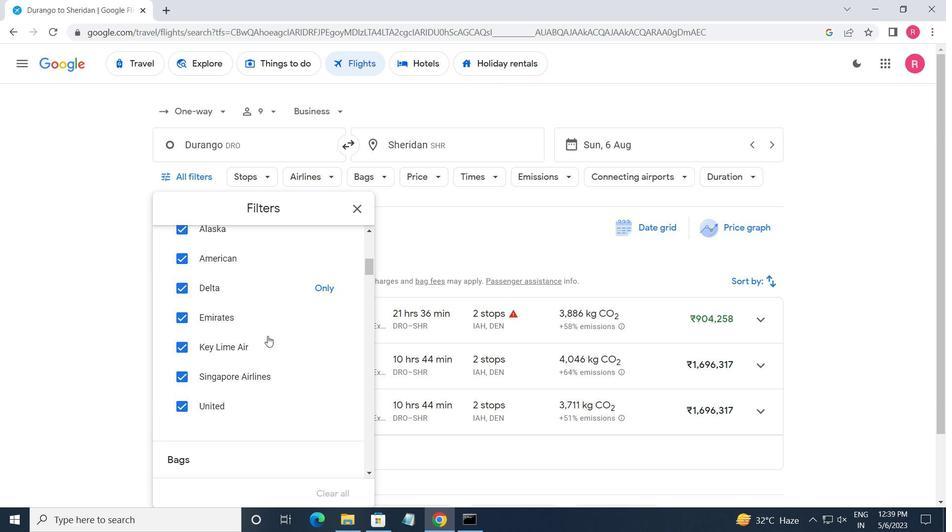 
Action: Mouse scrolled (268, 337) with delta (0, 0)
Screenshot: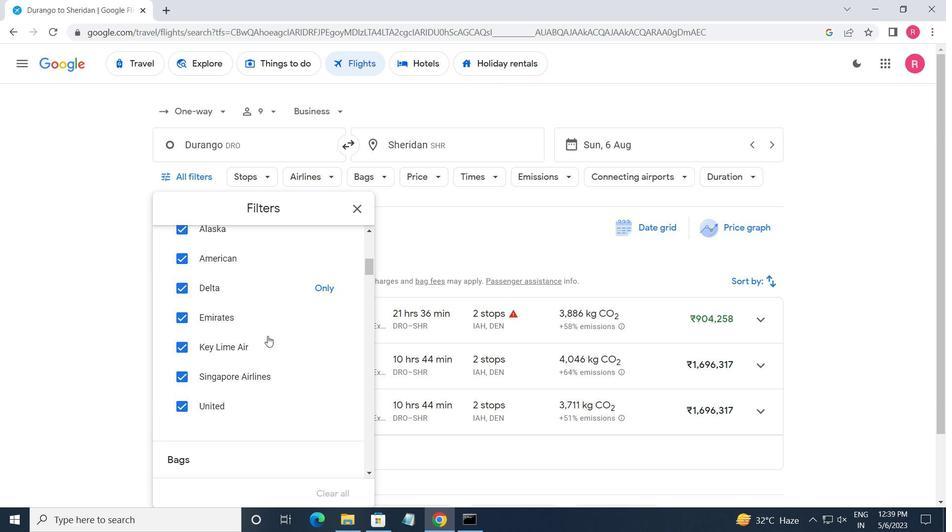 
Action: Mouse moved to (338, 256)
Screenshot: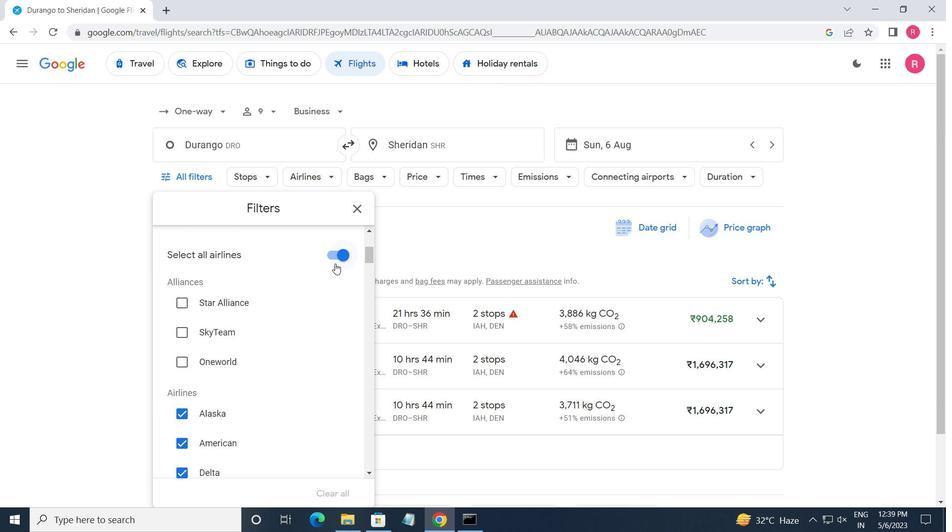 
Action: Mouse pressed left at (338, 256)
Screenshot: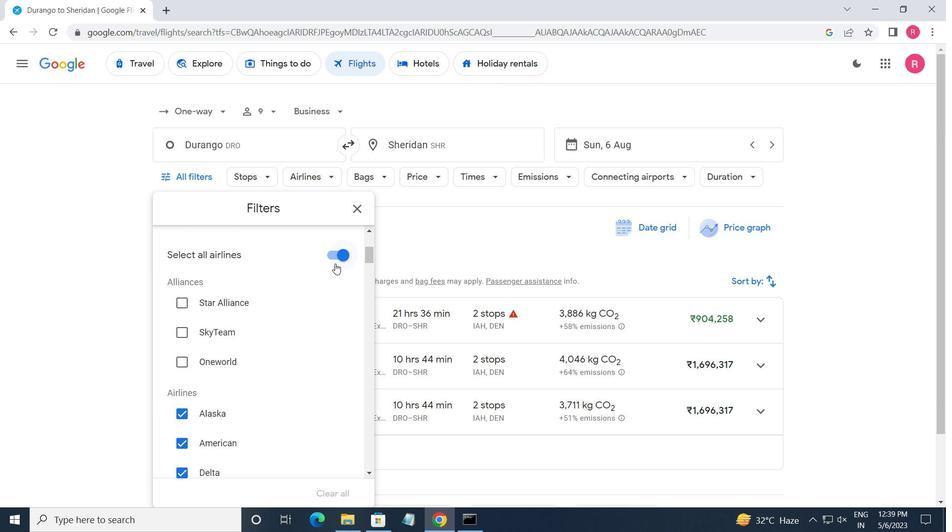
Action: Mouse moved to (269, 320)
Screenshot: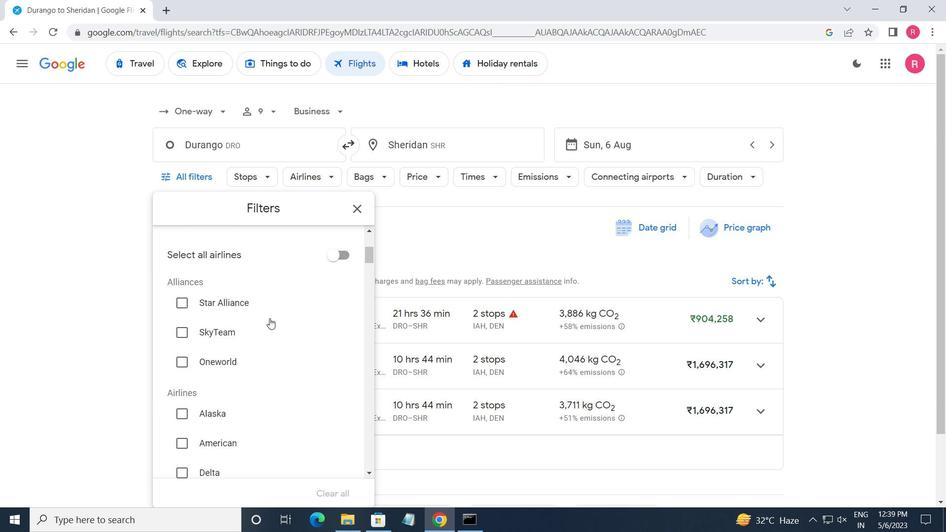 
Action: Mouse scrolled (269, 320) with delta (0, 0)
Screenshot: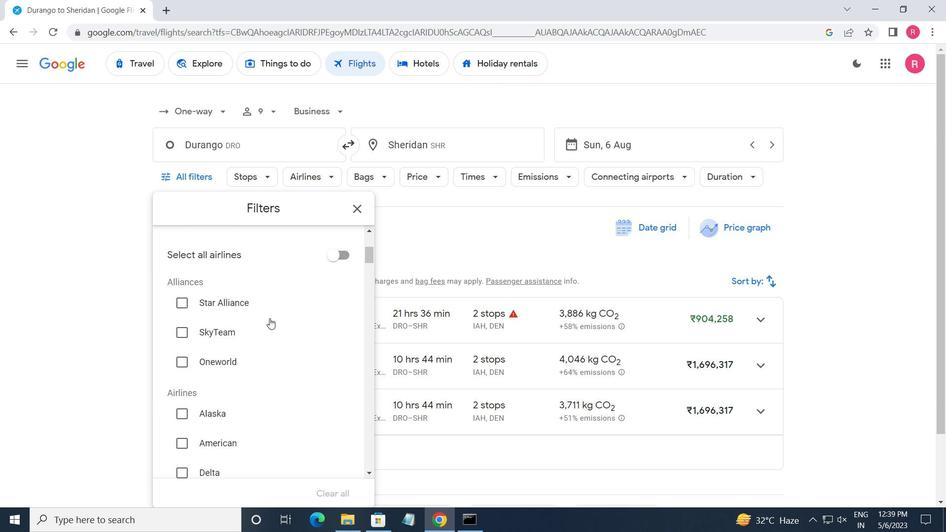 
Action: Mouse moved to (269, 322)
Screenshot: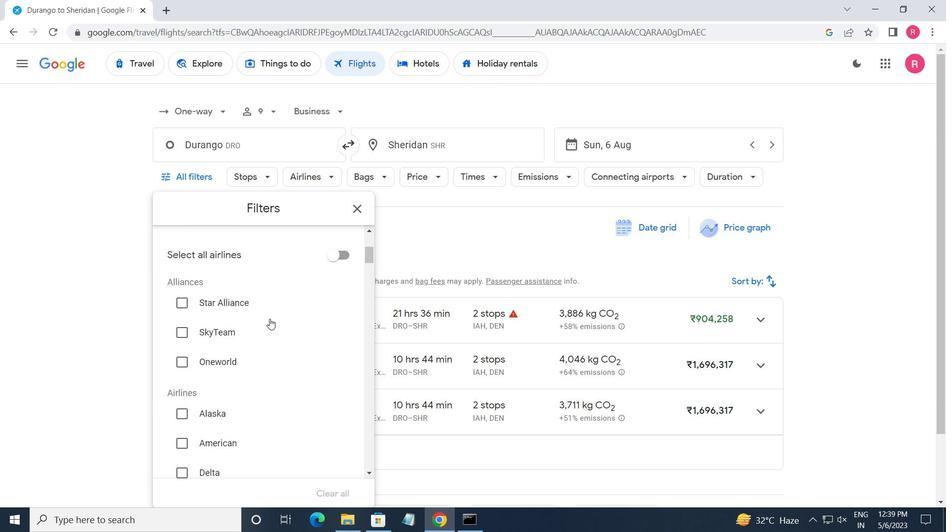 
Action: Mouse scrolled (269, 322) with delta (0, 0)
Screenshot: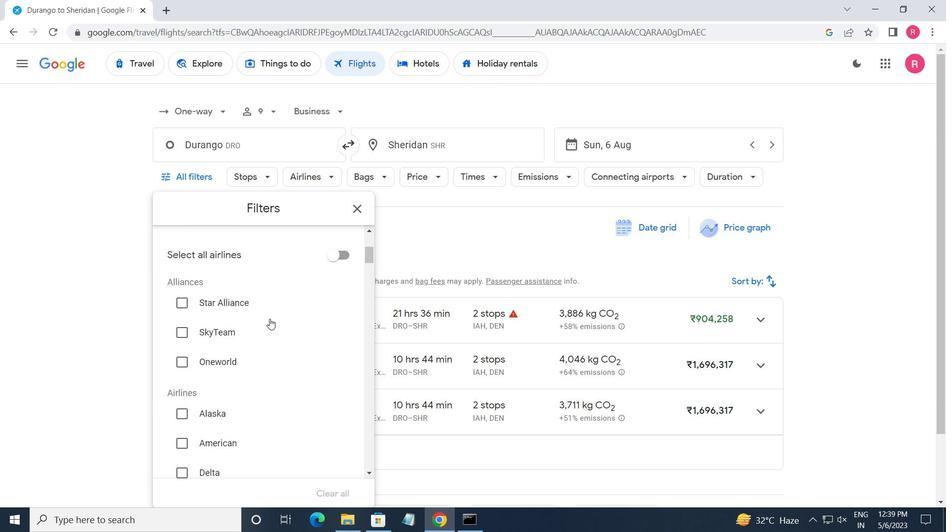 
Action: Mouse moved to (270, 323)
Screenshot: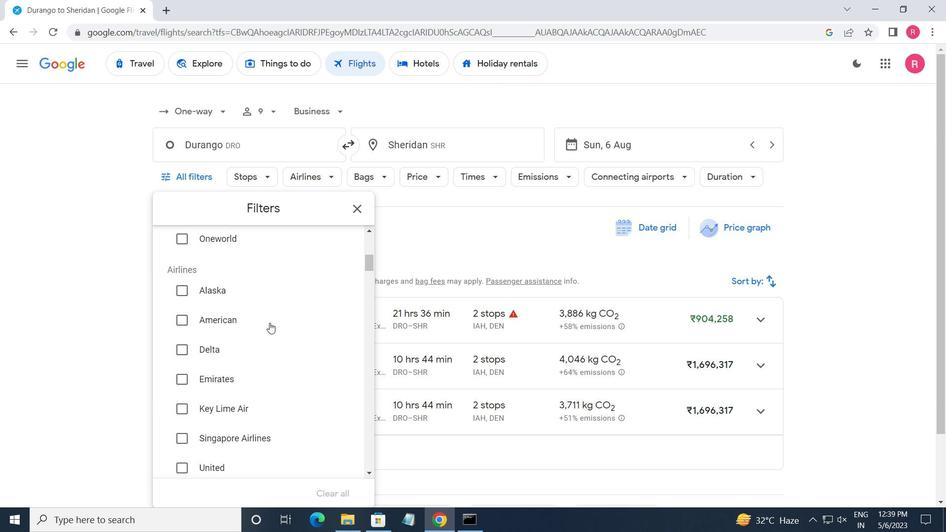 
Action: Mouse scrolled (270, 323) with delta (0, 0)
Screenshot: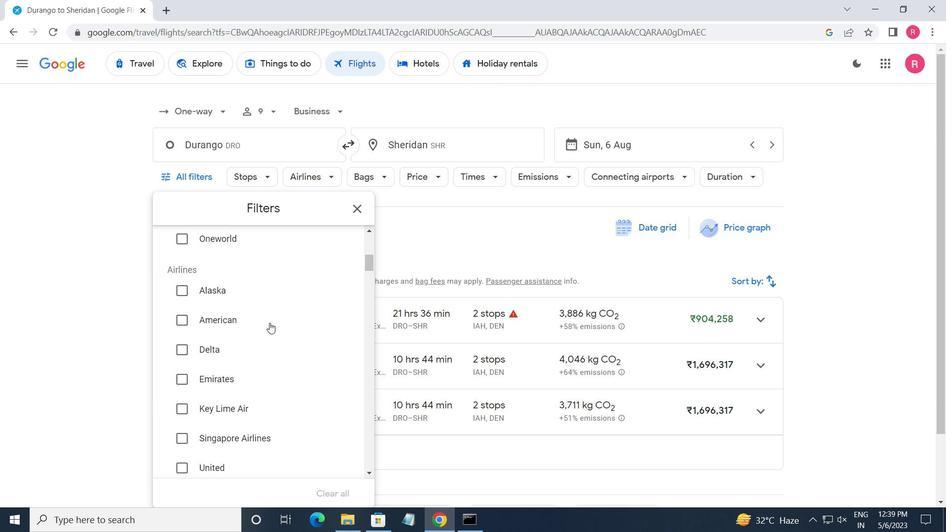 
Action: Mouse moved to (270, 324)
Screenshot: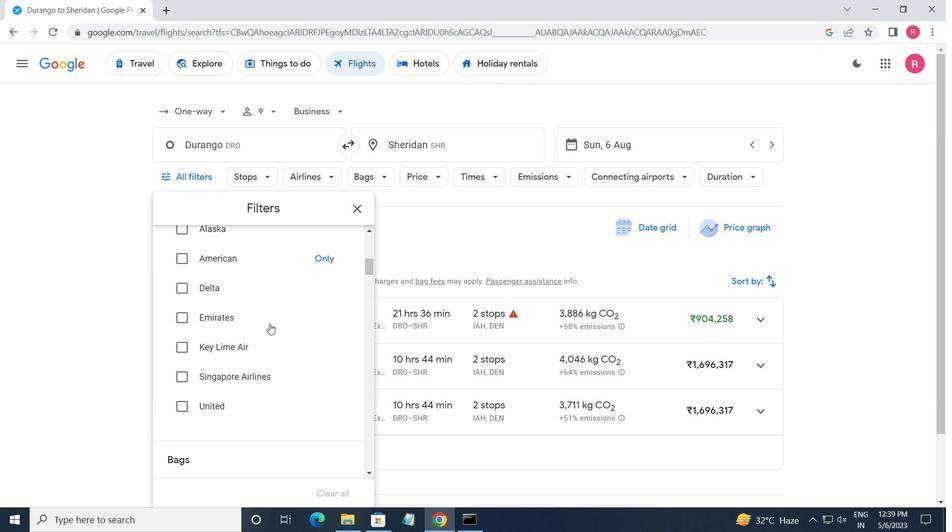 
Action: Mouse scrolled (270, 324) with delta (0, 0)
Screenshot: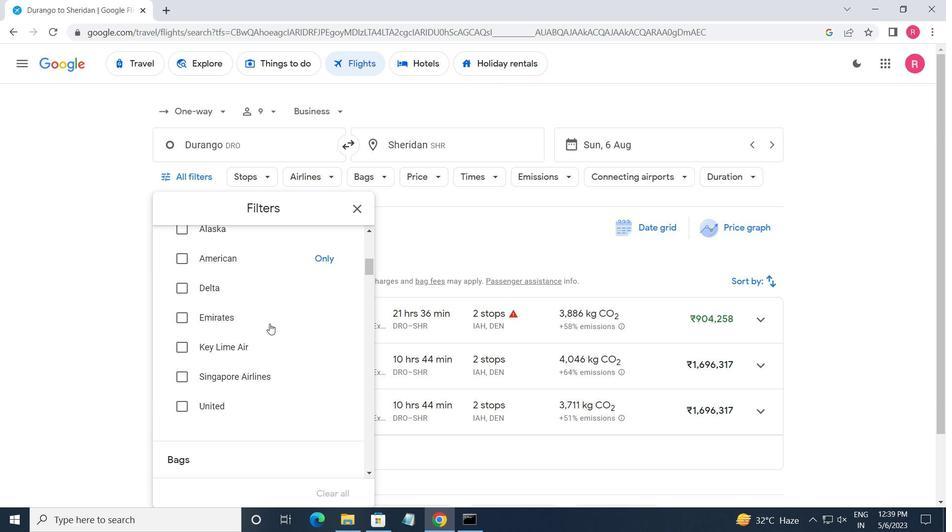 
Action: Mouse moved to (272, 325)
Screenshot: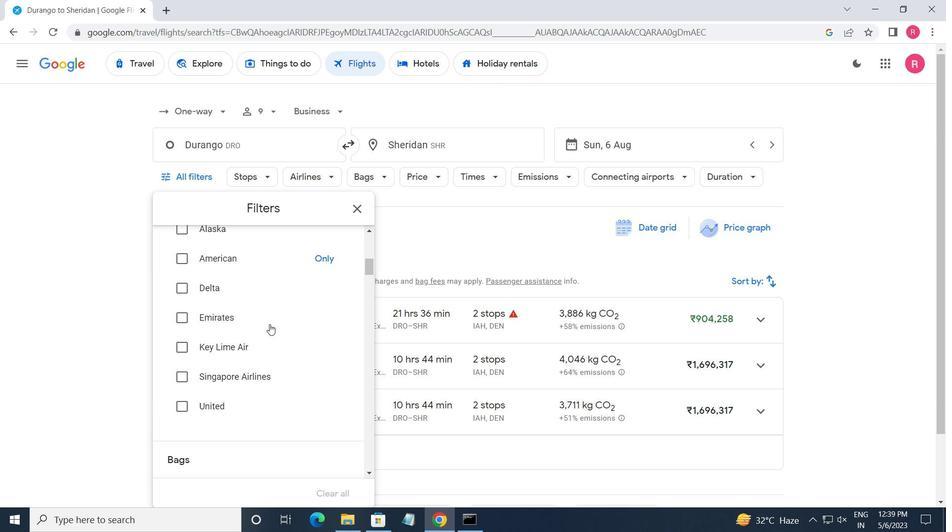 
Action: Mouse scrolled (272, 325) with delta (0, 0)
Screenshot: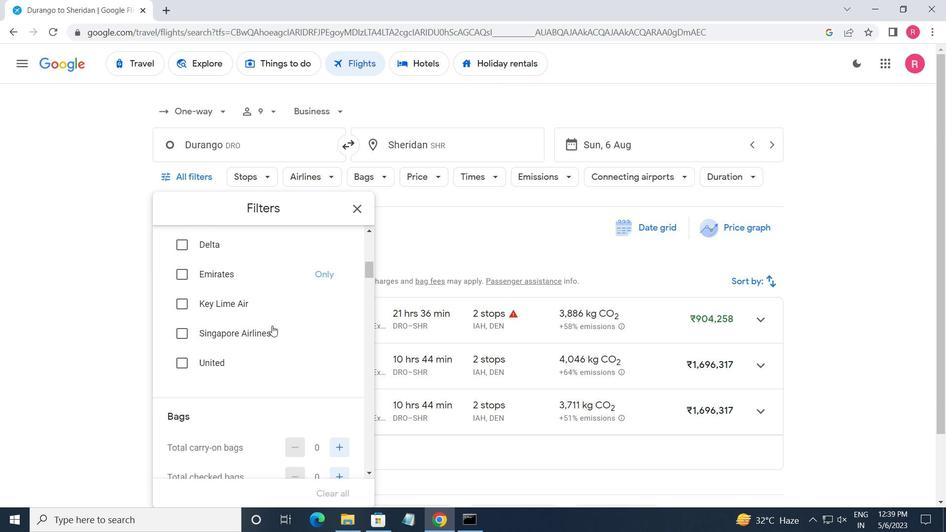 
Action: Mouse moved to (273, 326)
Screenshot: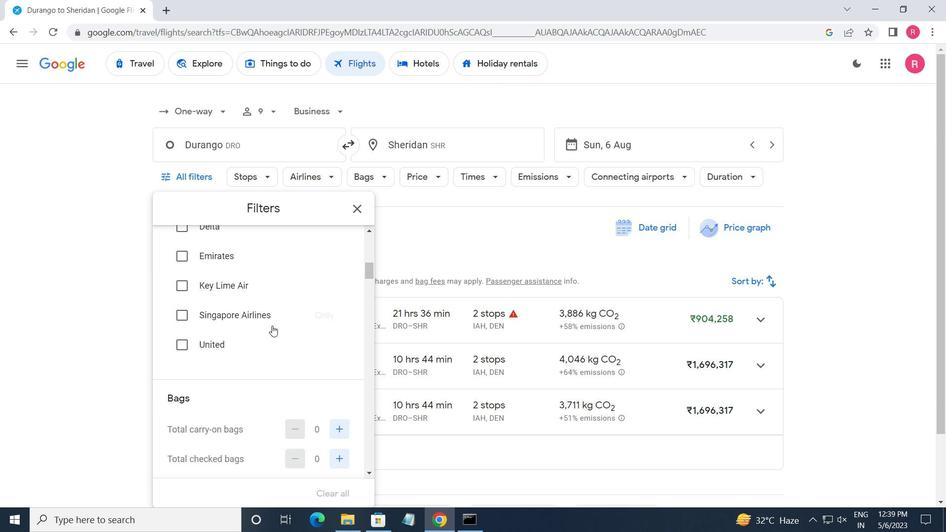 
Action: Mouse scrolled (273, 325) with delta (0, 0)
Screenshot: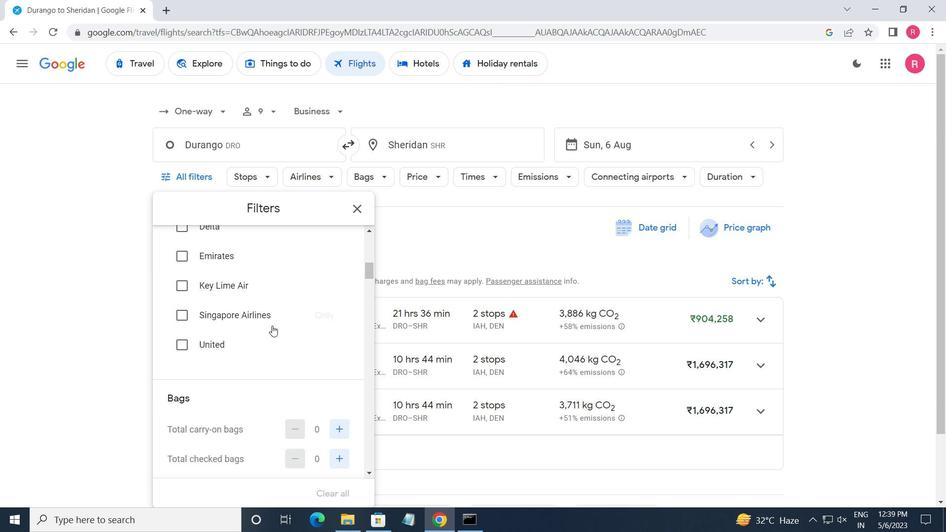
Action: Mouse moved to (345, 311)
Screenshot: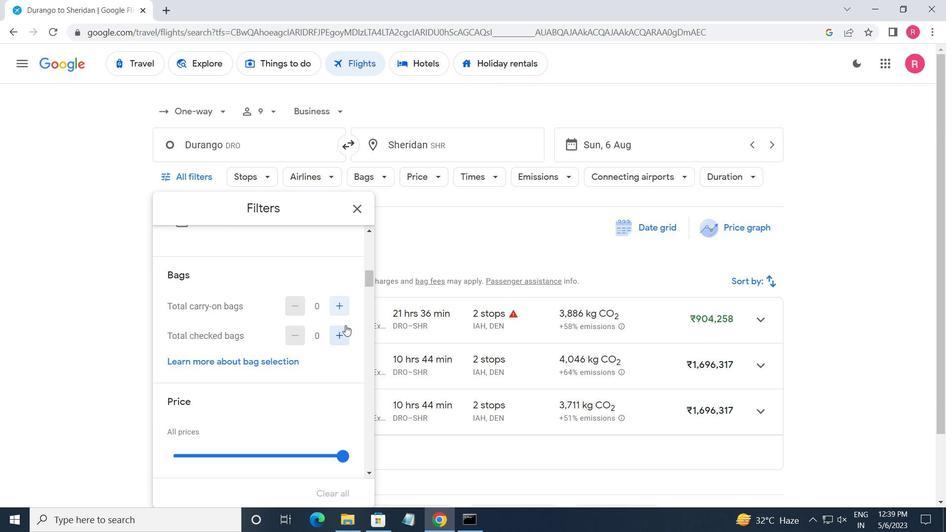 
Action: Mouse pressed left at (345, 311)
Screenshot: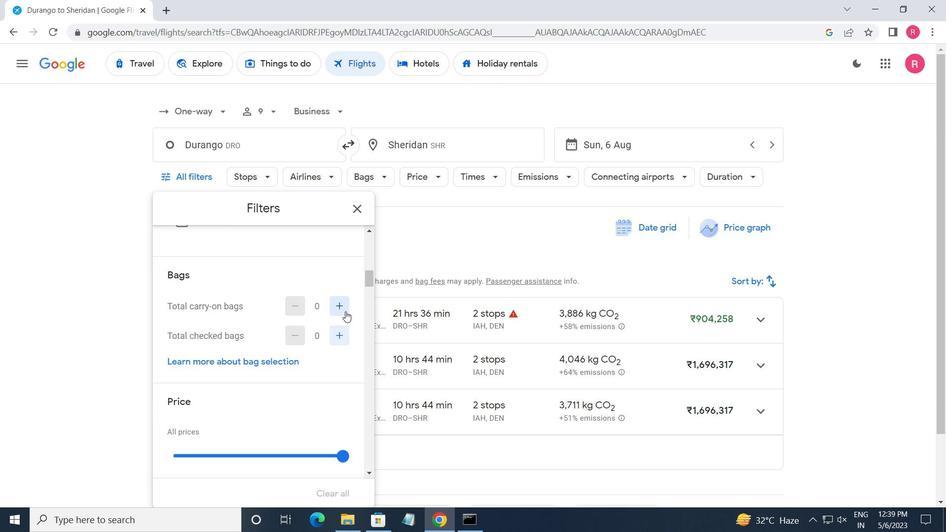 
Action: Mouse pressed left at (345, 311)
Screenshot: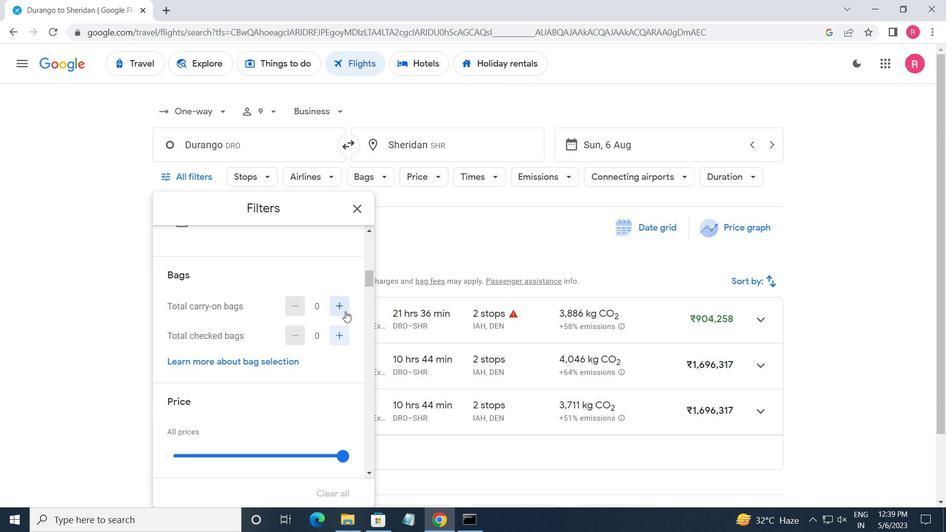 
Action: Mouse moved to (264, 312)
Screenshot: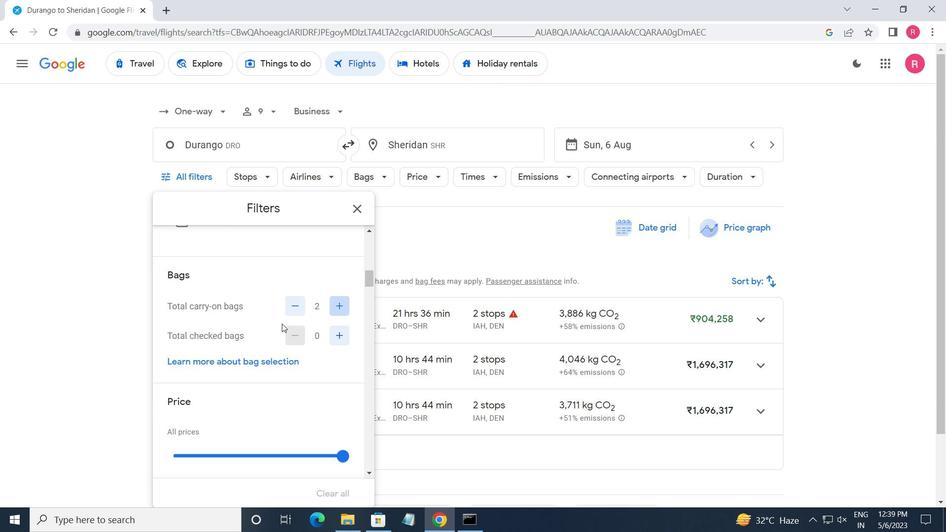 
Action: Mouse scrolled (264, 312) with delta (0, 0)
Screenshot: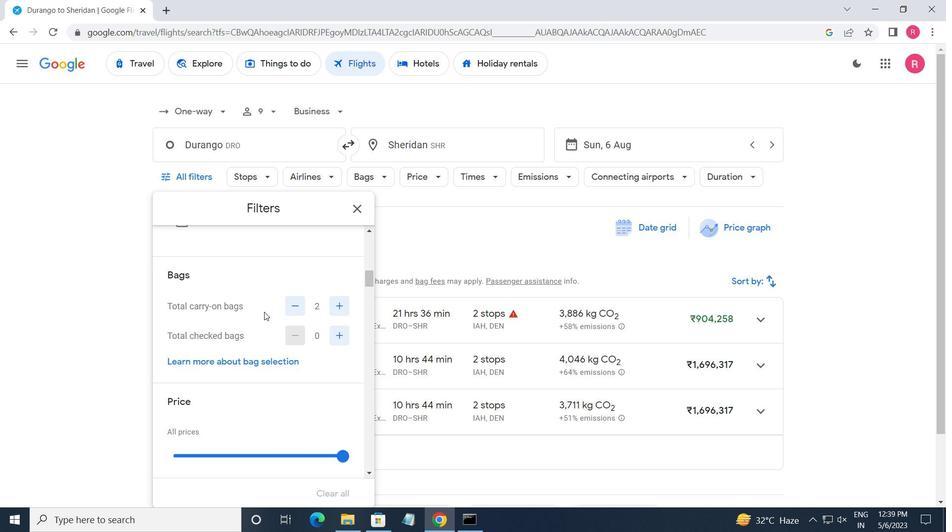 
Action: Mouse moved to (342, 393)
Screenshot: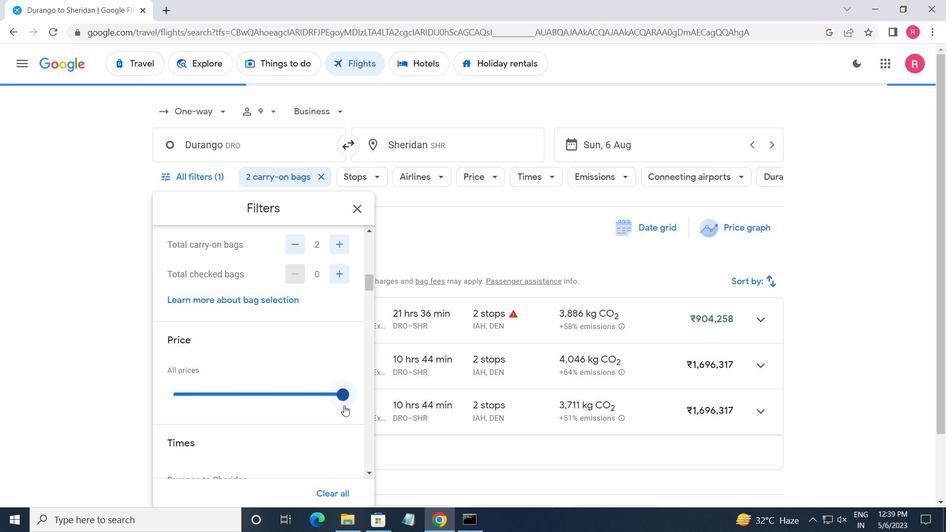 
Action: Mouse pressed left at (342, 393)
Screenshot: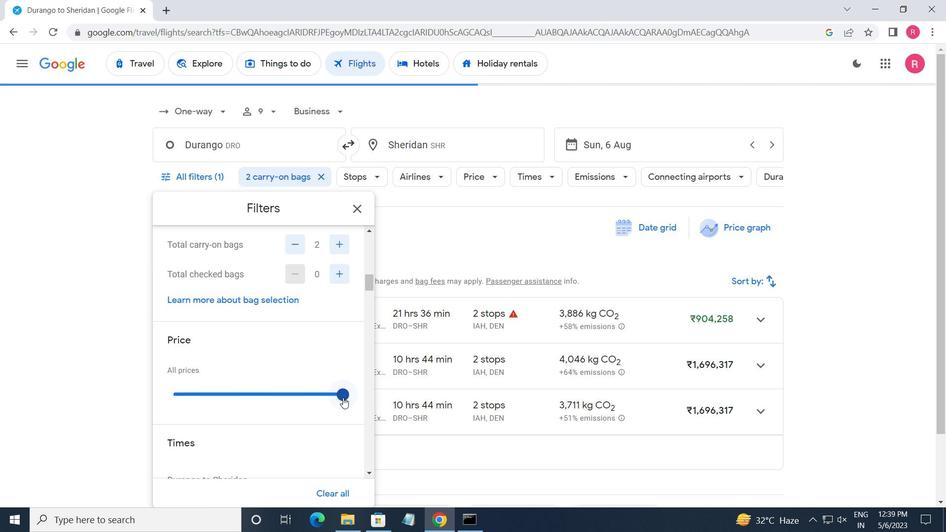 
Action: Mouse moved to (266, 371)
Screenshot: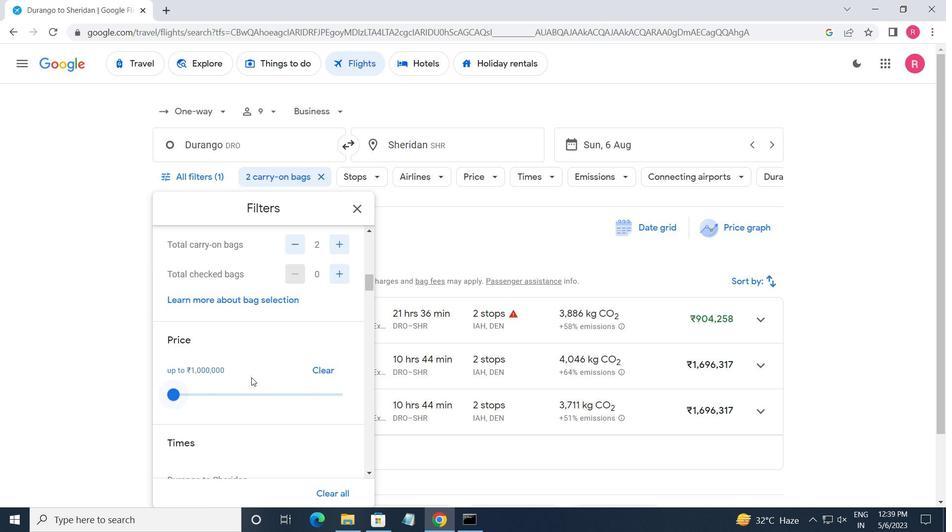
Action: Mouse scrolled (266, 371) with delta (0, 0)
Screenshot: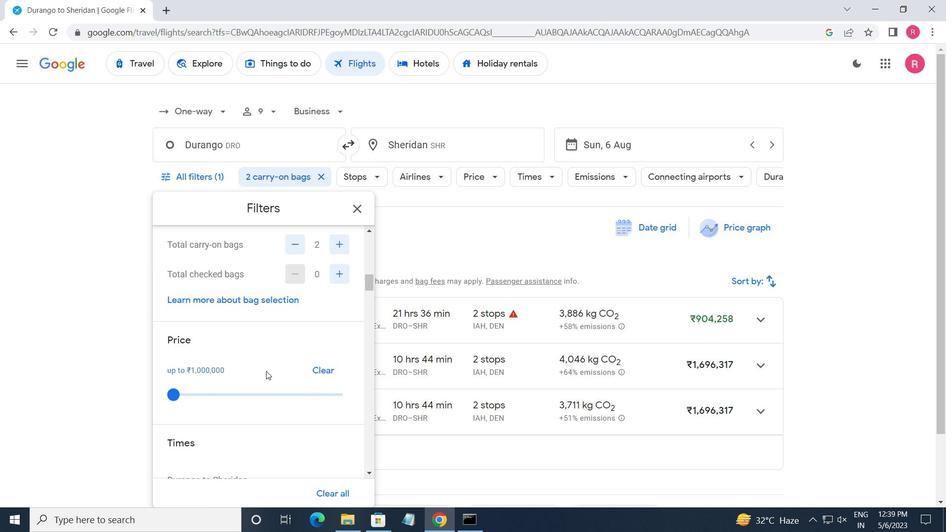 
Action: Mouse moved to (267, 373)
Screenshot: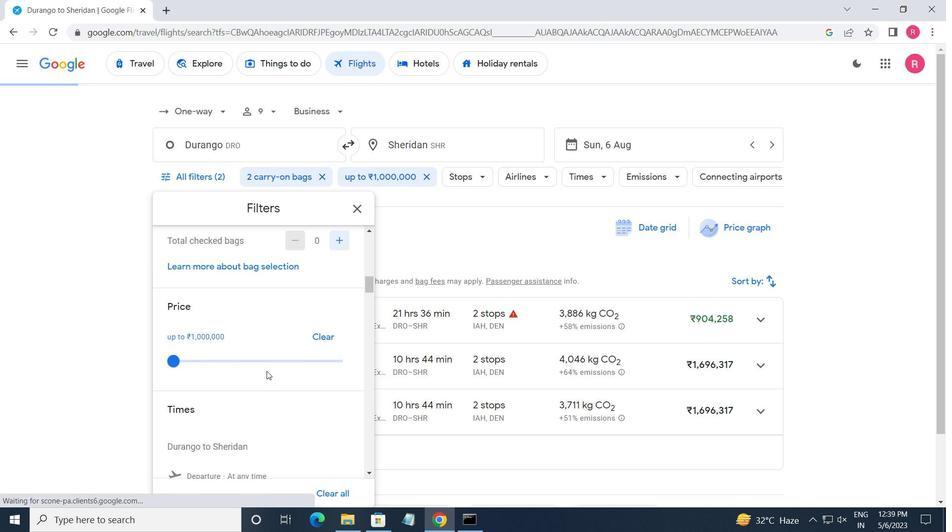 
Action: Mouse scrolled (267, 372) with delta (0, 0)
Screenshot: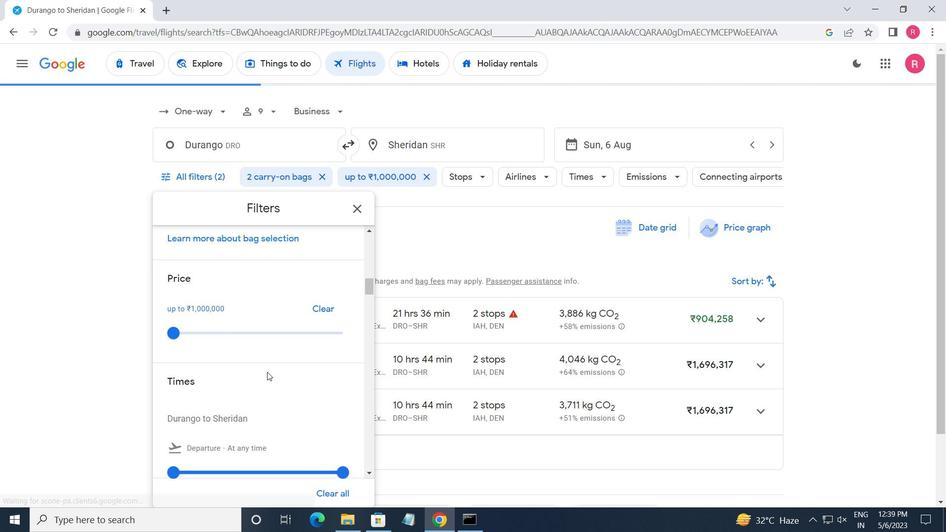 
Action: Mouse moved to (273, 383)
Screenshot: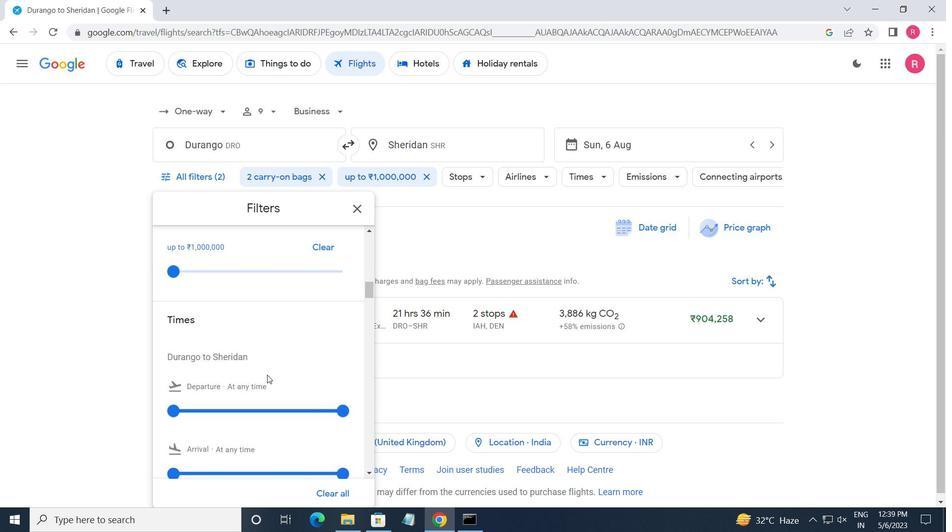 
Action: Mouse scrolled (273, 383) with delta (0, 0)
Screenshot: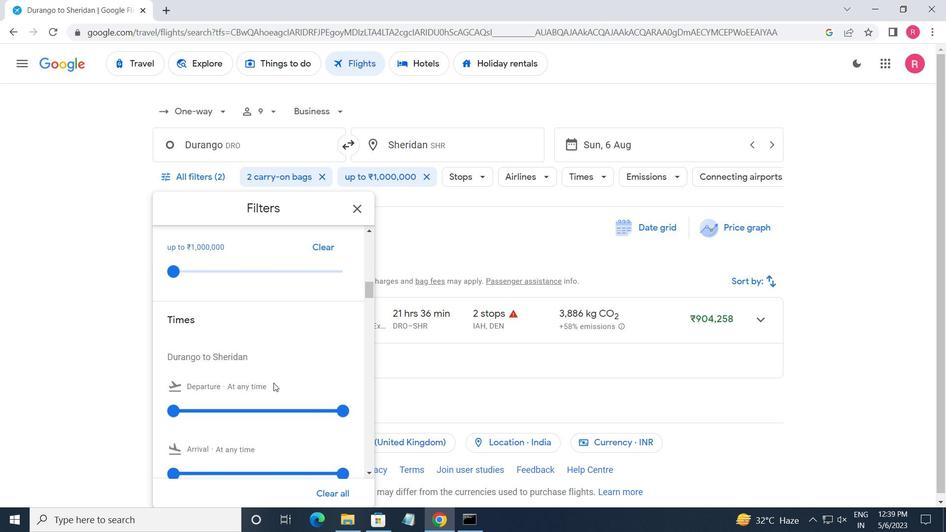 
Action: Mouse moved to (171, 345)
Screenshot: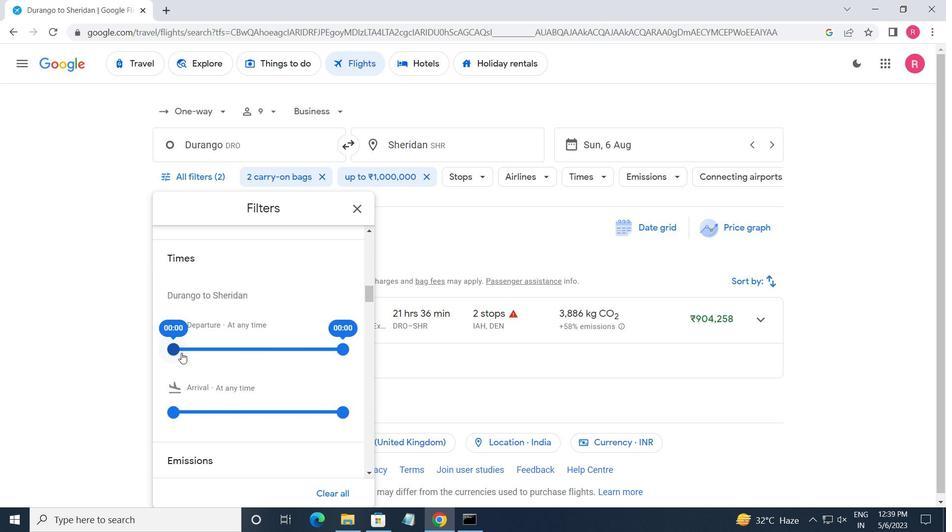 
Action: Mouse pressed left at (171, 345)
Screenshot: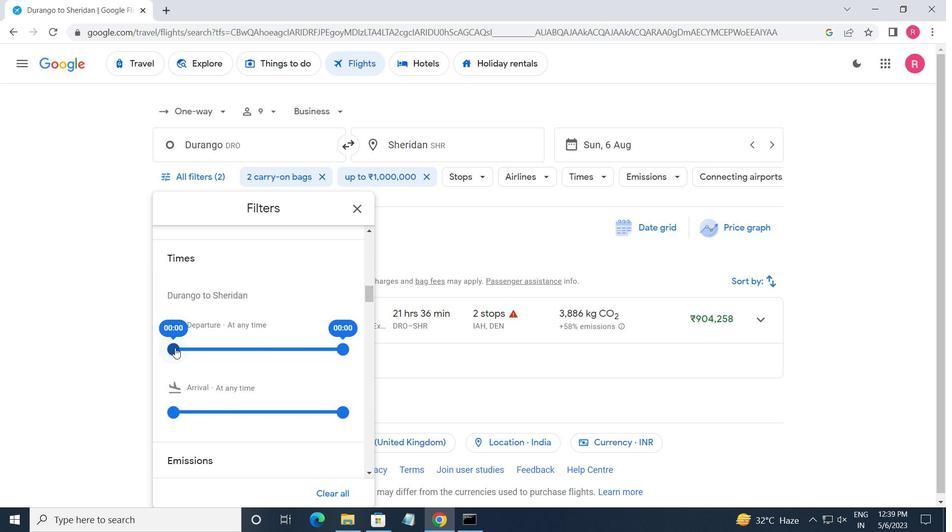 
Action: Mouse moved to (345, 349)
Screenshot: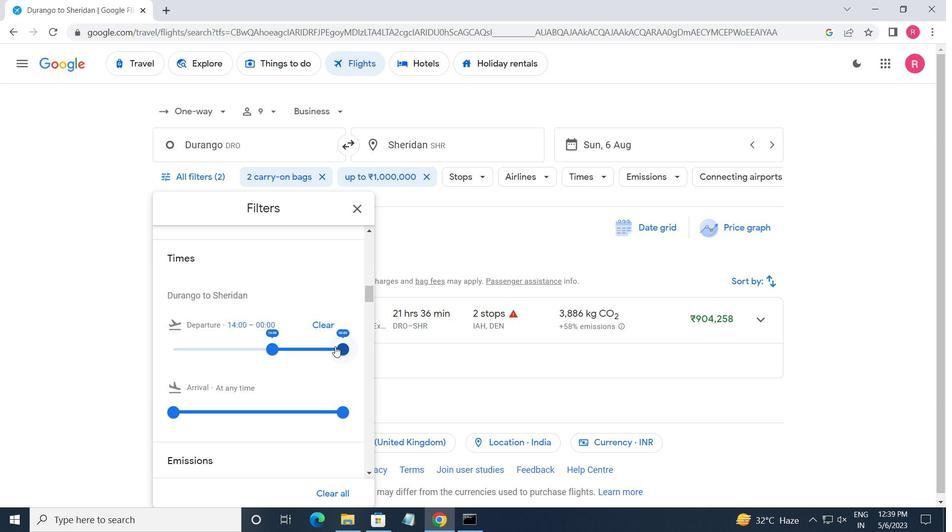 
Action: Mouse pressed left at (345, 349)
Screenshot: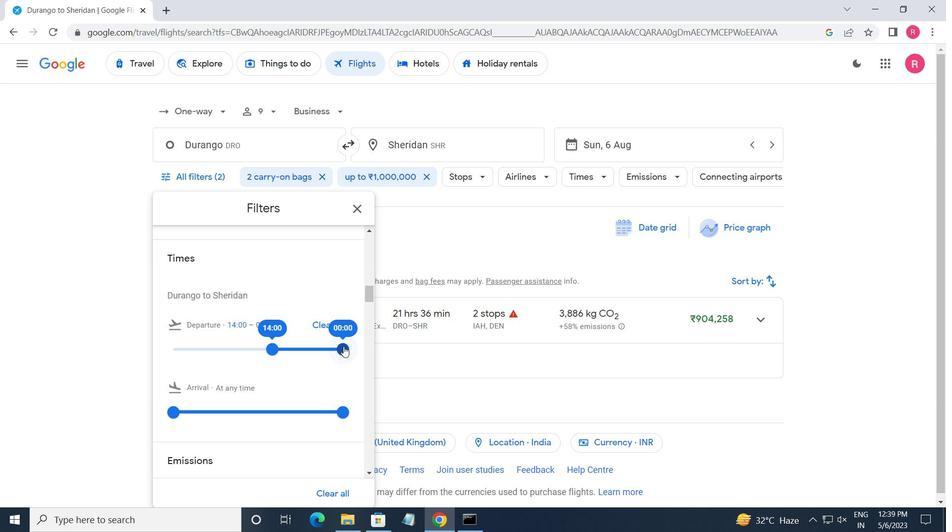 
Action: Mouse moved to (355, 210)
Screenshot: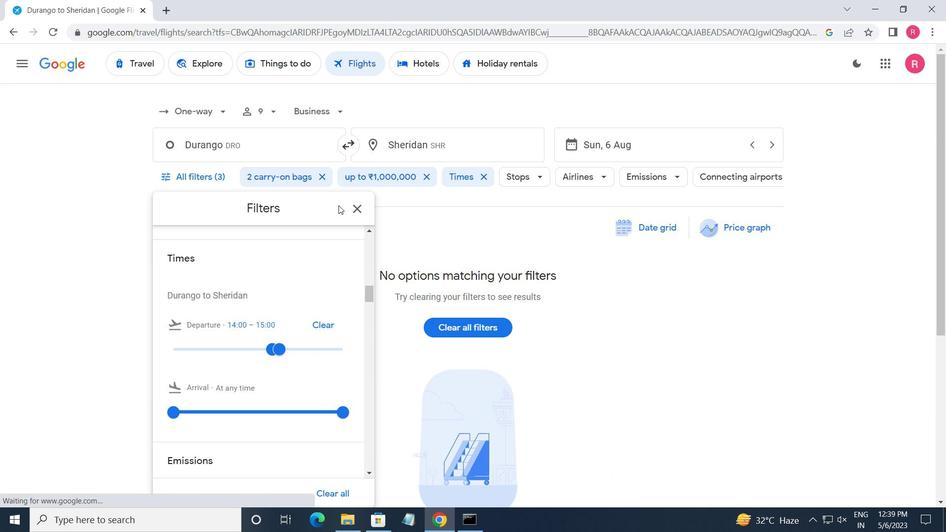 
Action: Mouse pressed left at (355, 210)
Screenshot: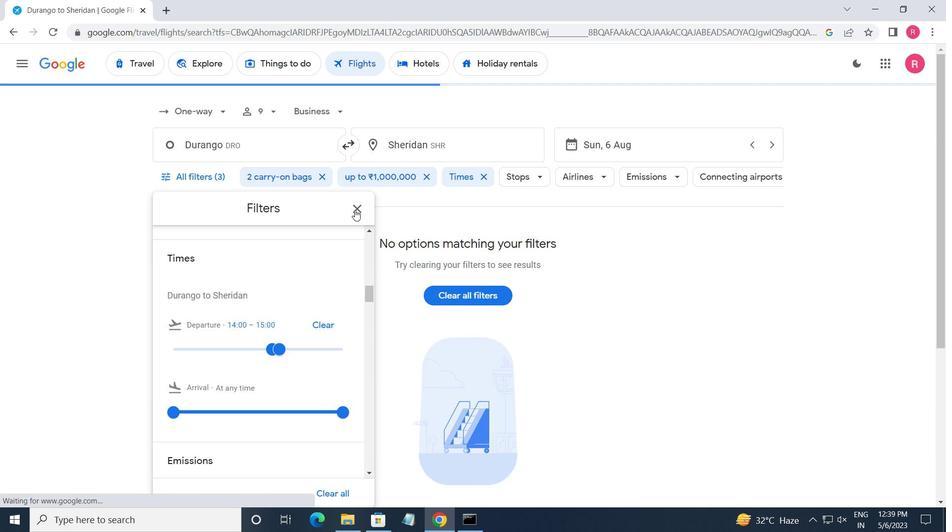 
Action: Mouse moved to (356, 211)
Screenshot: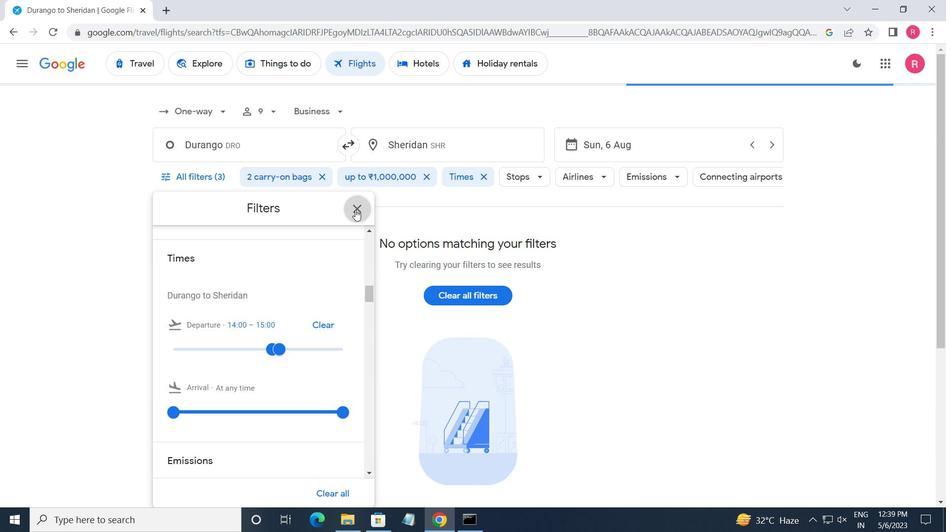 
